 Task: Look for space in Öhringen, Germany from 5th June, 2023 to 16th June, 2023 for 2 adults in price range Rs.14000 to Rs.18000. Place can be entire place with 1  bedroom having 1 bed and 1 bathroom. Property type can be house, flat, guest house, hotel. Amenities needed are: wifi, washing machine. Booking option can be shelf check-in. Required host language is English.
Action: Mouse moved to (263, 150)
Screenshot: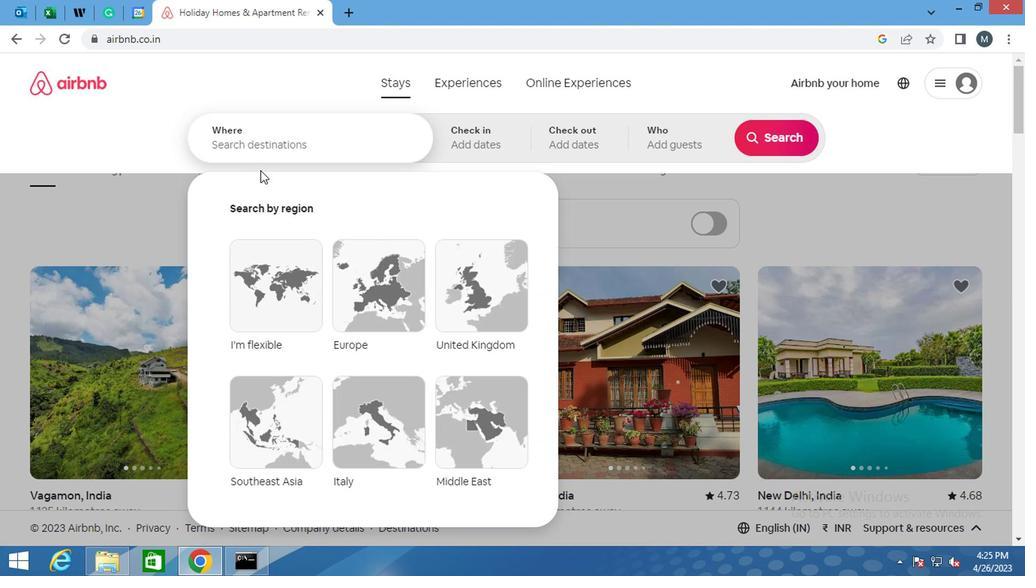 
Action: Mouse pressed left at (263, 150)
Screenshot: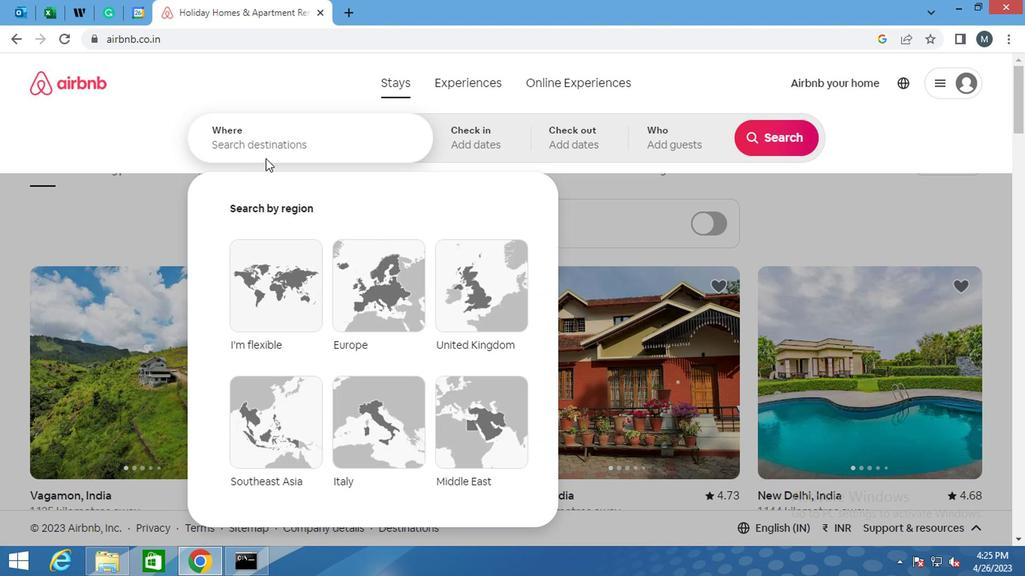 
Action: Mouse moved to (268, 137)
Screenshot: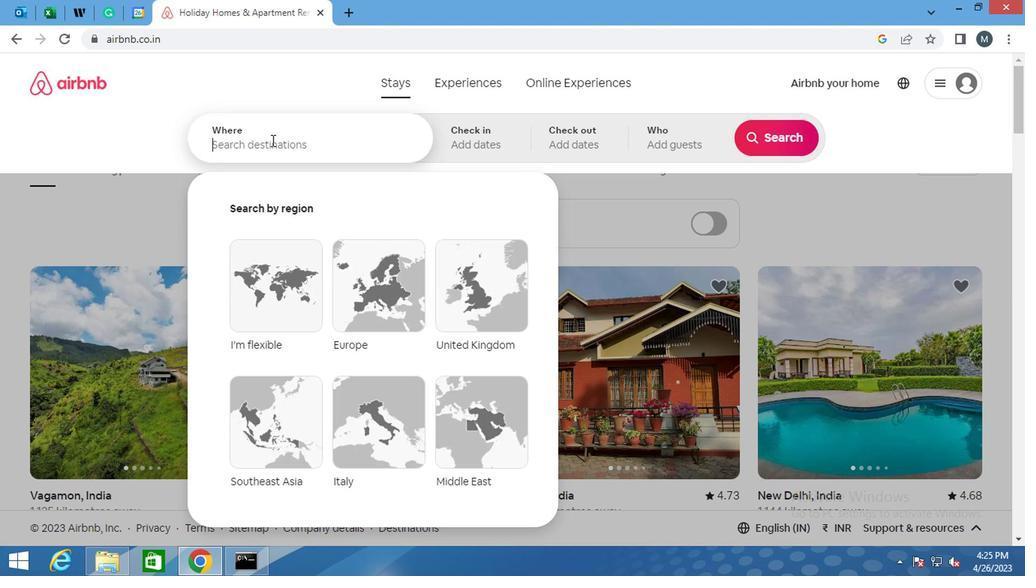 
Action: Key pressed <Key.shift>OHRINGEN,<Key.space><Key.shift><Key.shift><Key.shift><Key.shift><Key.shift><Key.shift><Key.shift><Key.shift>GERMQN
Screenshot: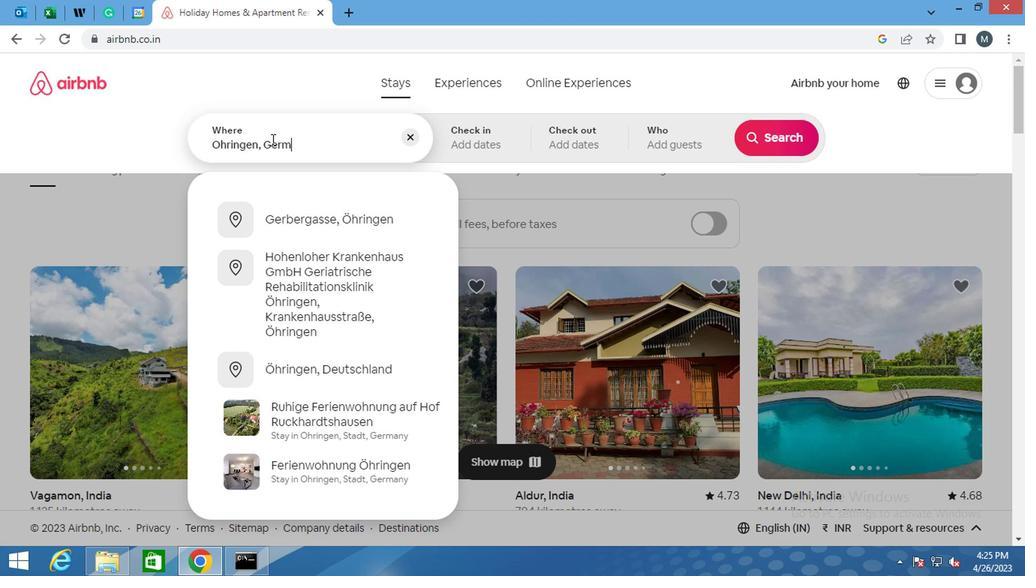 
Action: Mouse moved to (330, 233)
Screenshot: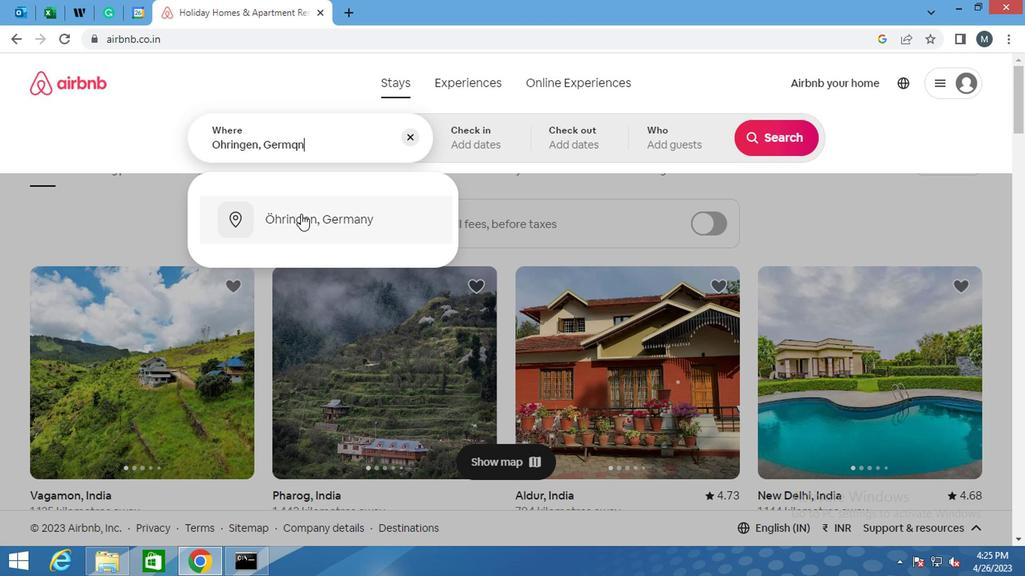 
Action: Mouse pressed left at (330, 233)
Screenshot: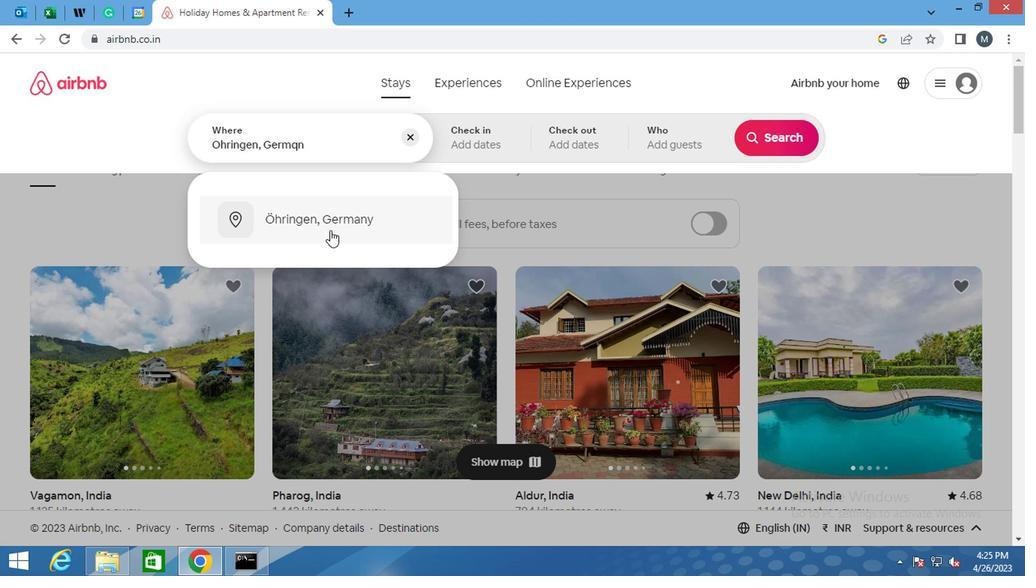 
Action: Mouse moved to (764, 255)
Screenshot: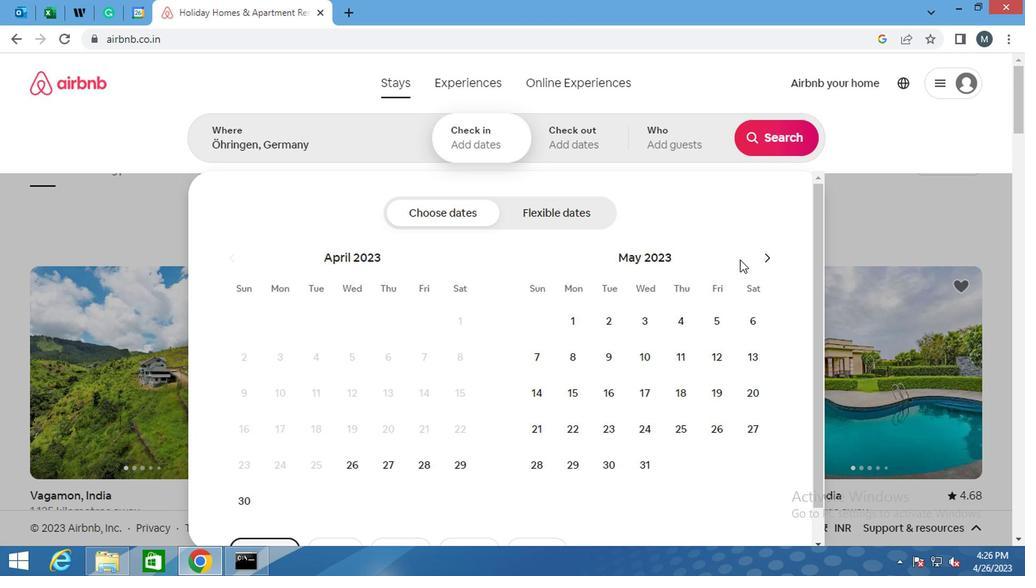 
Action: Mouse pressed left at (764, 255)
Screenshot: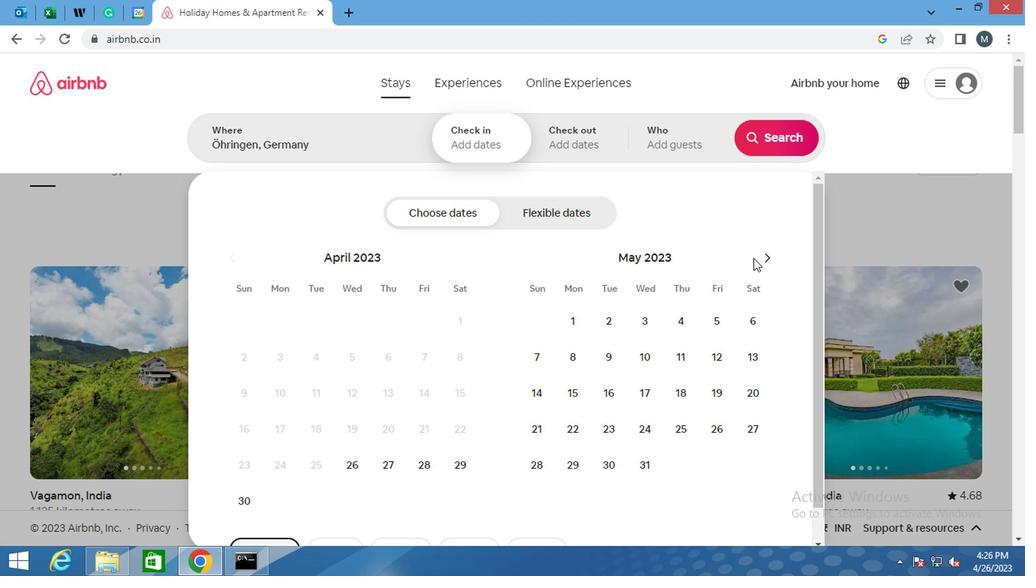 
Action: Mouse pressed left at (764, 255)
Screenshot: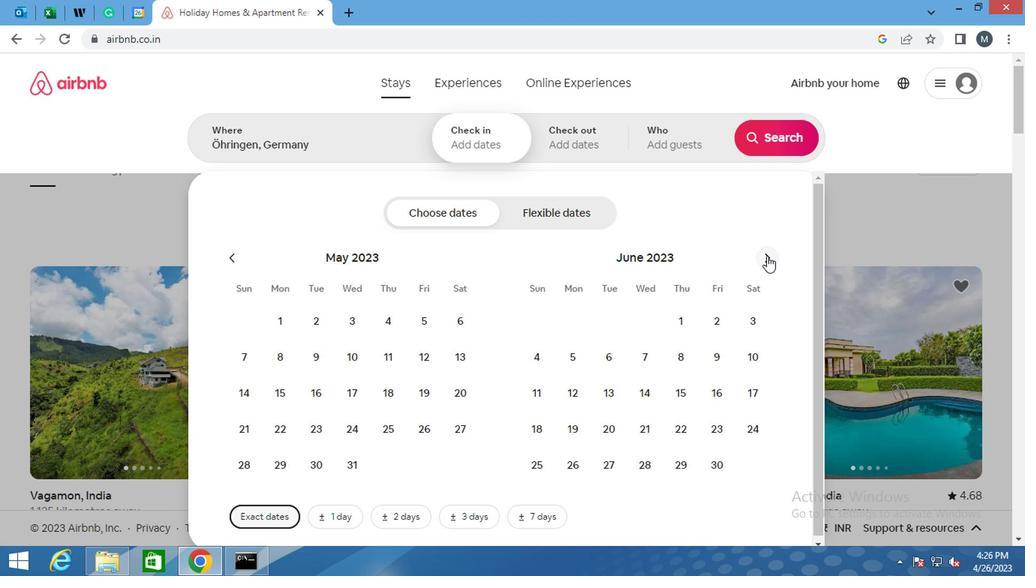 
Action: Mouse moved to (270, 353)
Screenshot: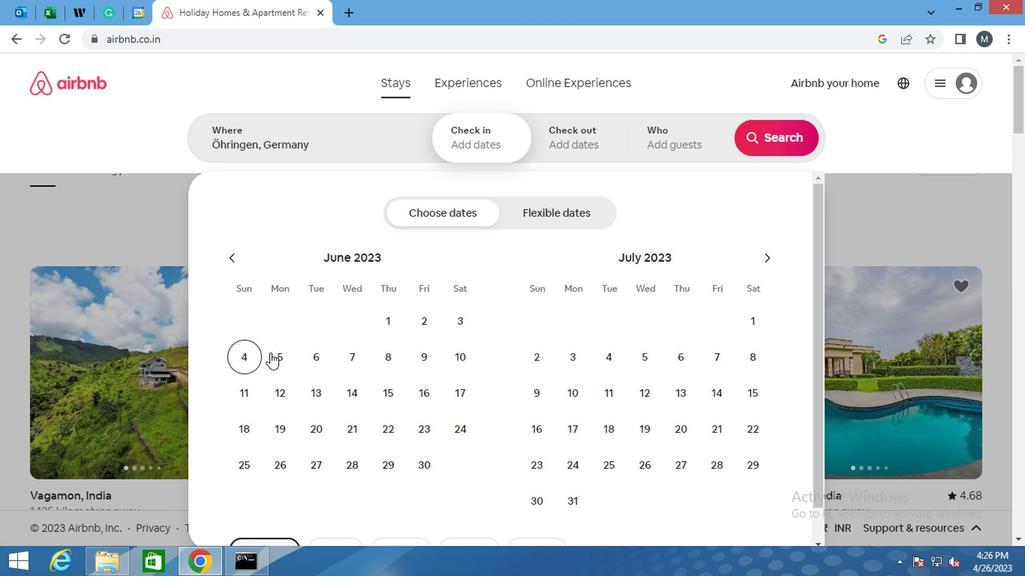 
Action: Mouse pressed left at (270, 353)
Screenshot: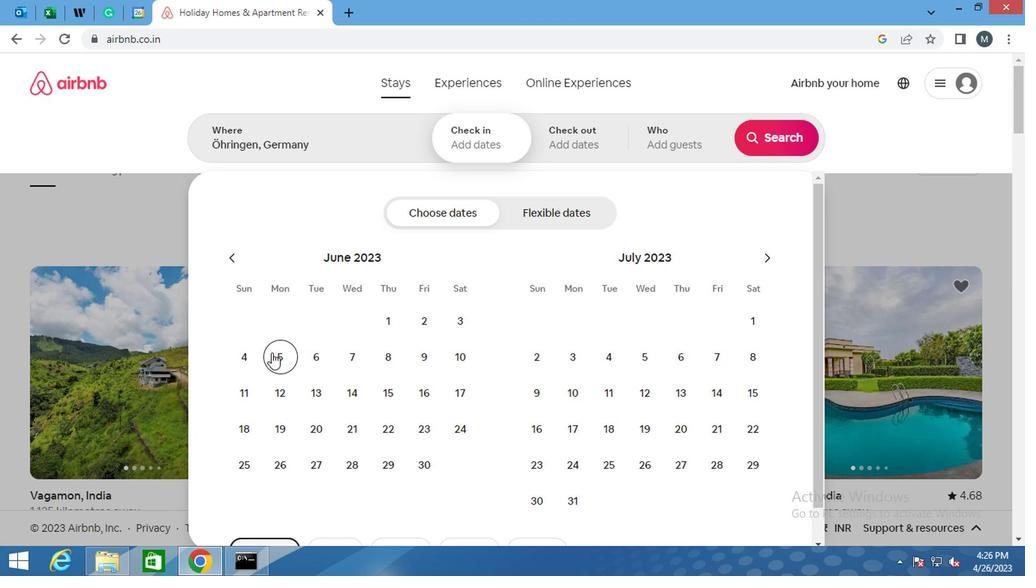 
Action: Mouse moved to (409, 393)
Screenshot: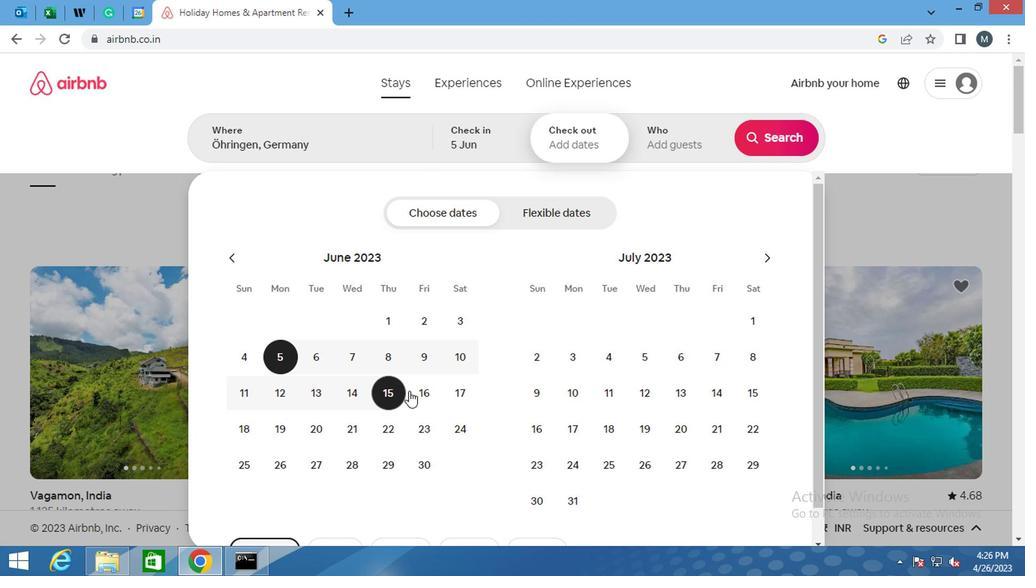 
Action: Mouse pressed left at (409, 393)
Screenshot: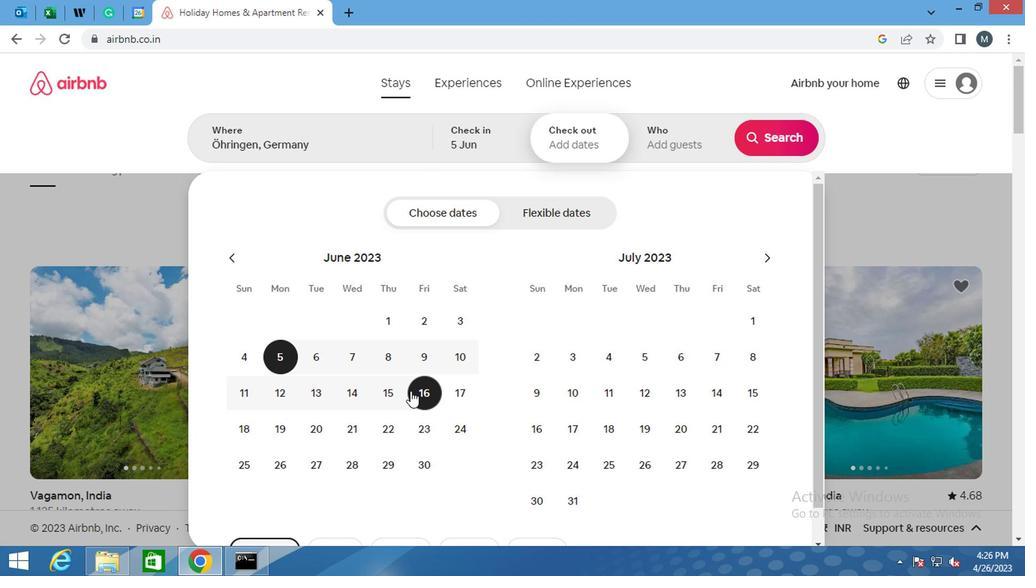 
Action: Mouse moved to (670, 141)
Screenshot: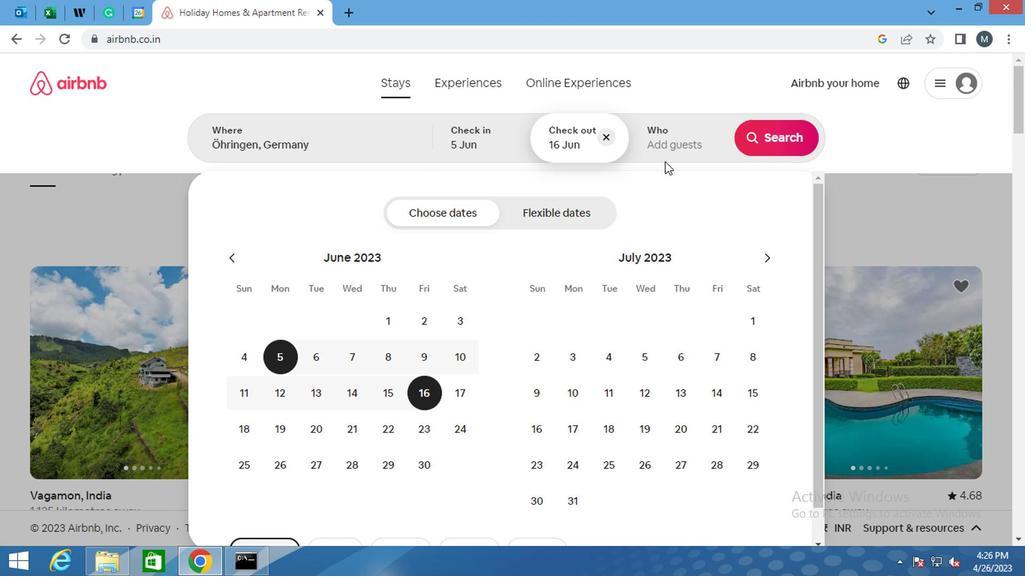 
Action: Mouse pressed left at (670, 141)
Screenshot: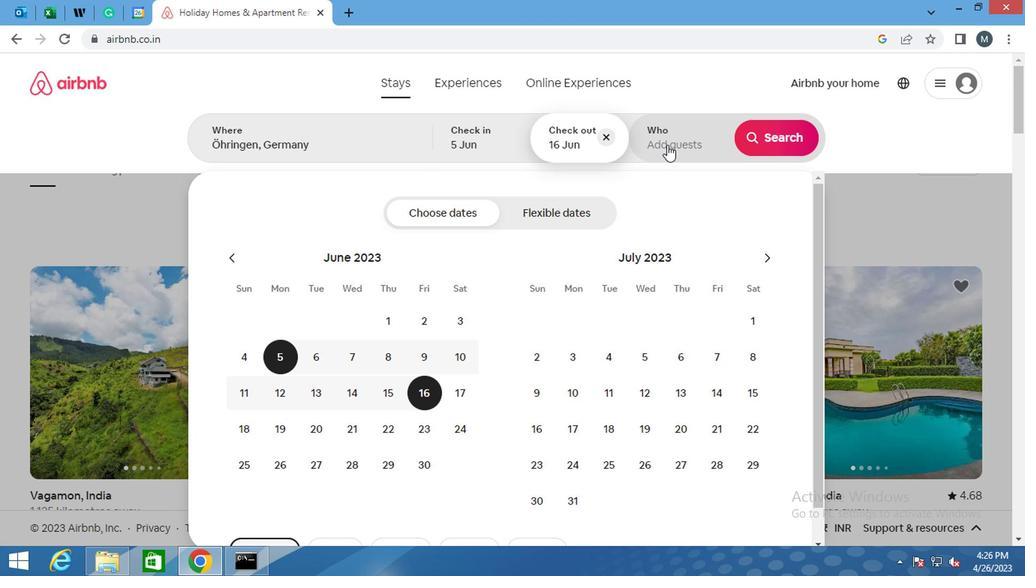 
Action: Mouse moved to (781, 216)
Screenshot: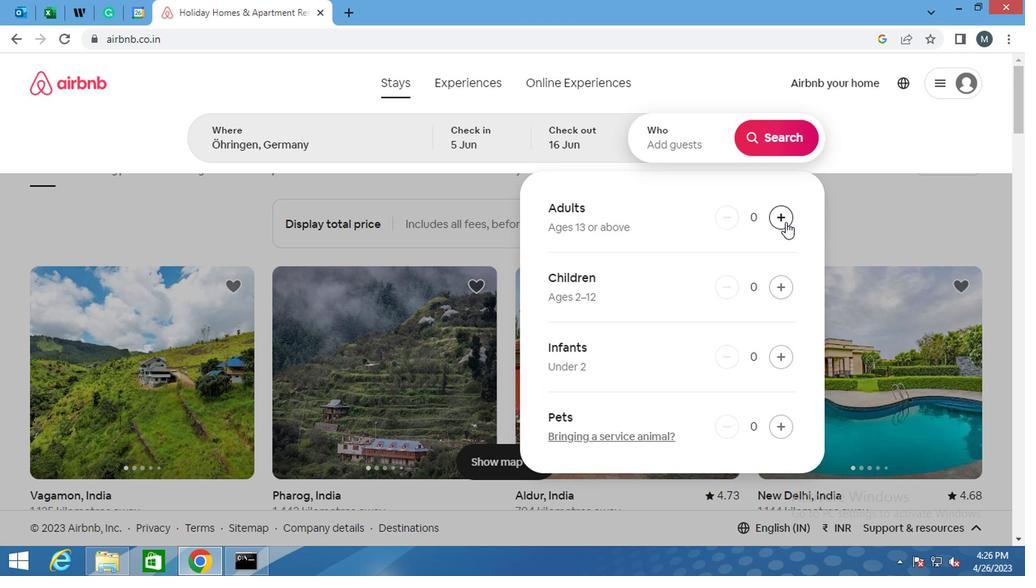 
Action: Mouse pressed left at (781, 216)
Screenshot: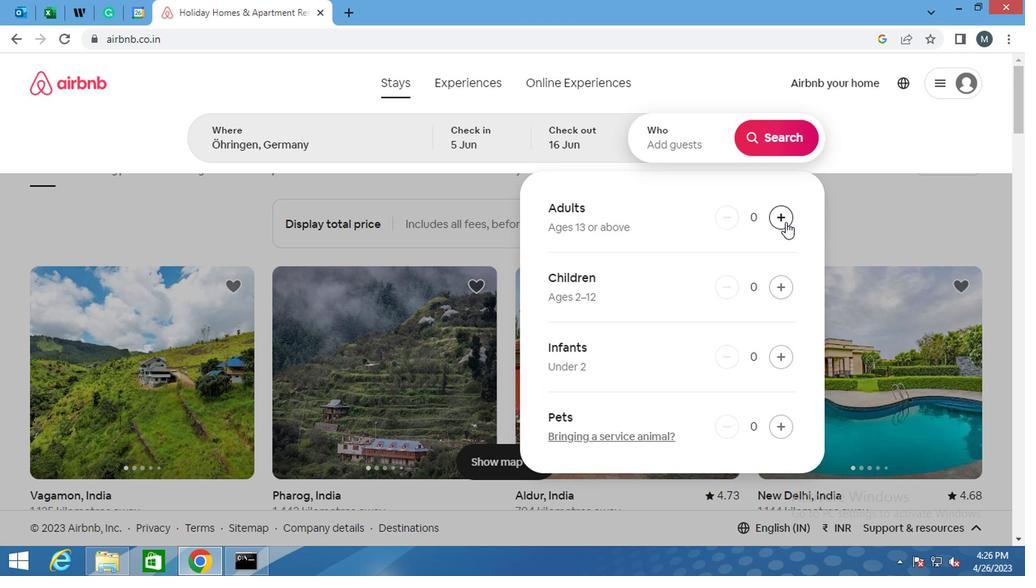 
Action: Mouse pressed left at (781, 216)
Screenshot: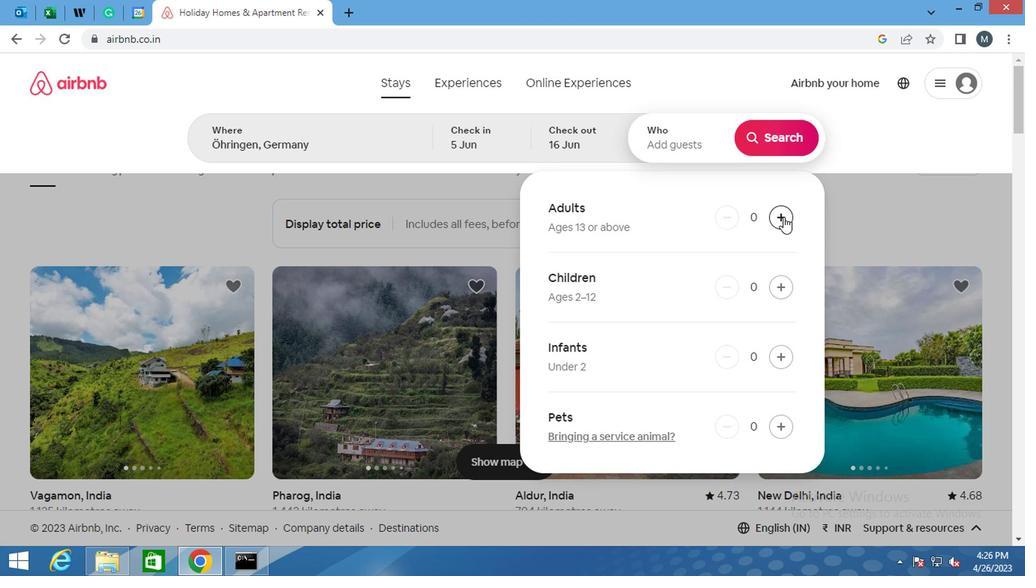 
Action: Mouse moved to (764, 146)
Screenshot: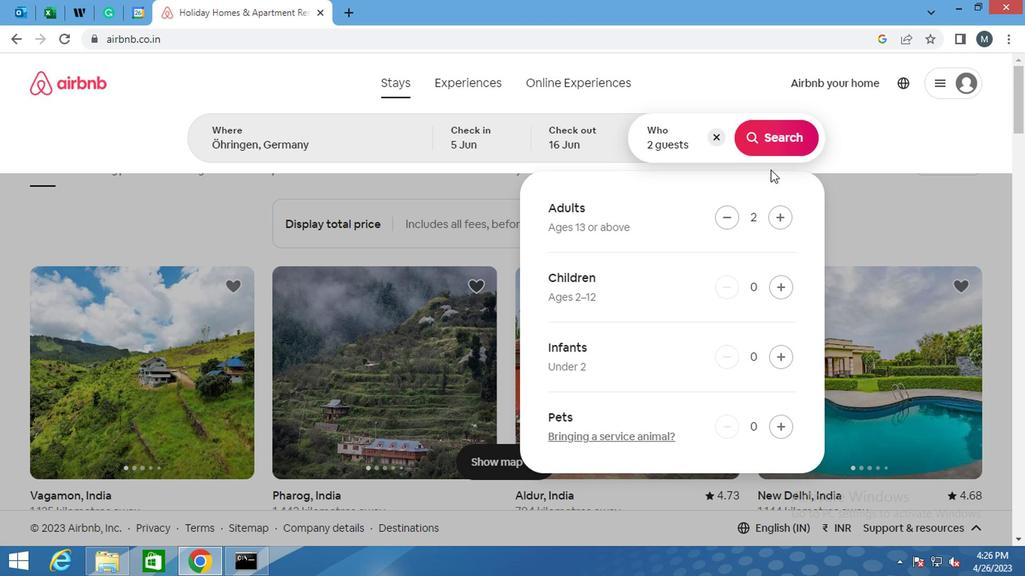 
Action: Mouse pressed left at (764, 146)
Screenshot: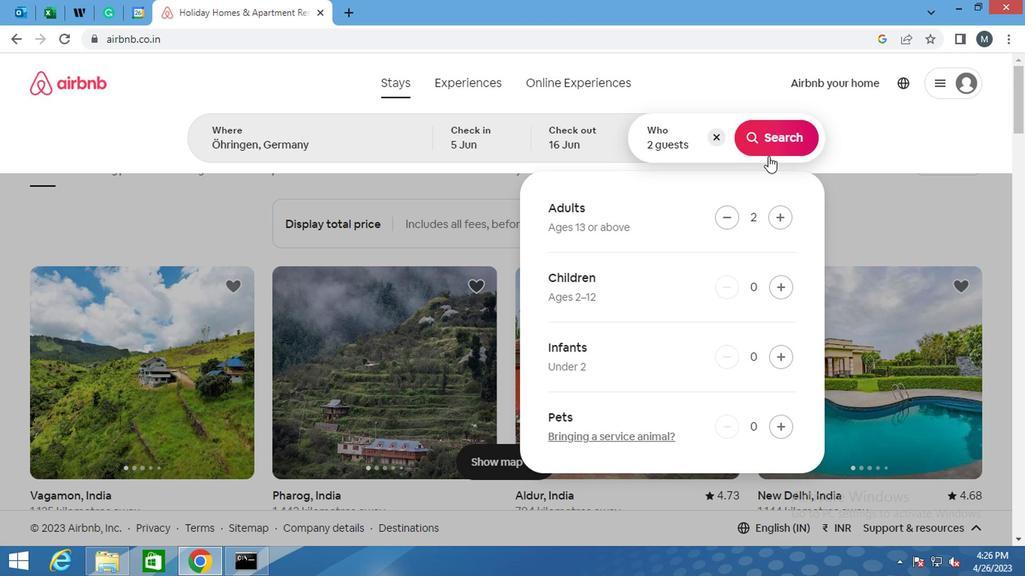 
Action: Mouse moved to (951, 145)
Screenshot: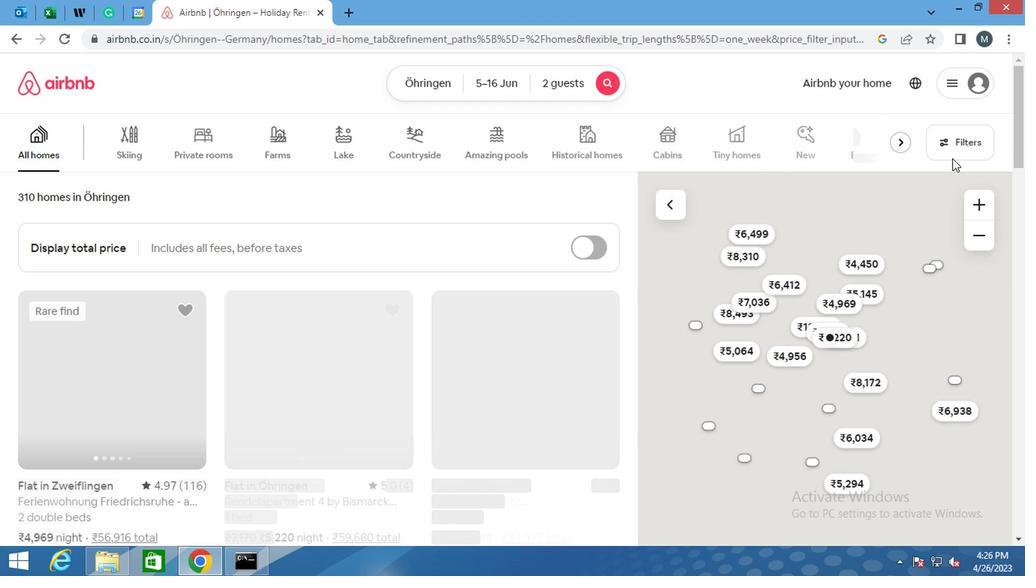 
Action: Mouse pressed left at (951, 145)
Screenshot: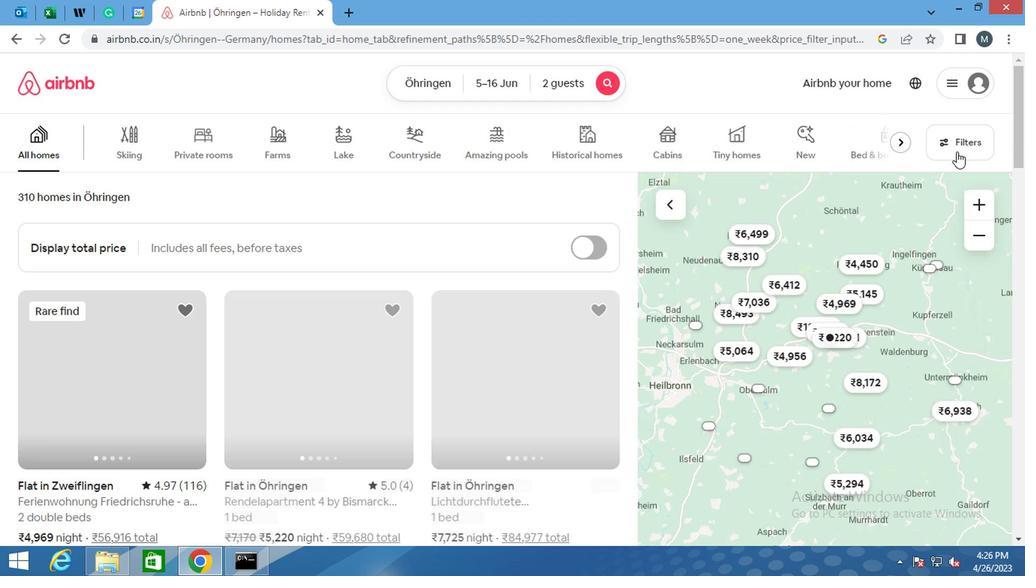 
Action: Mouse moved to (316, 333)
Screenshot: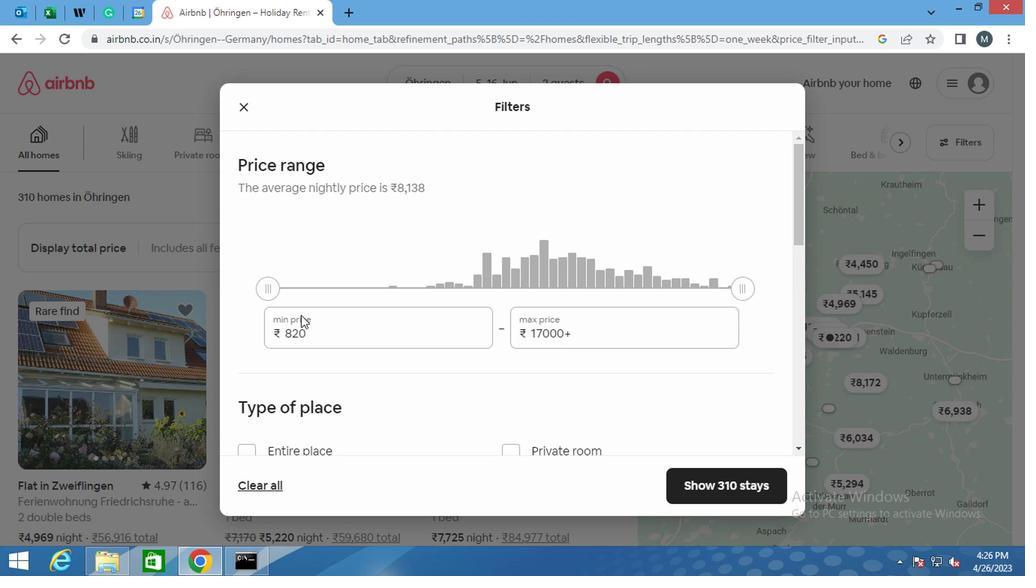 
Action: Mouse pressed left at (316, 333)
Screenshot: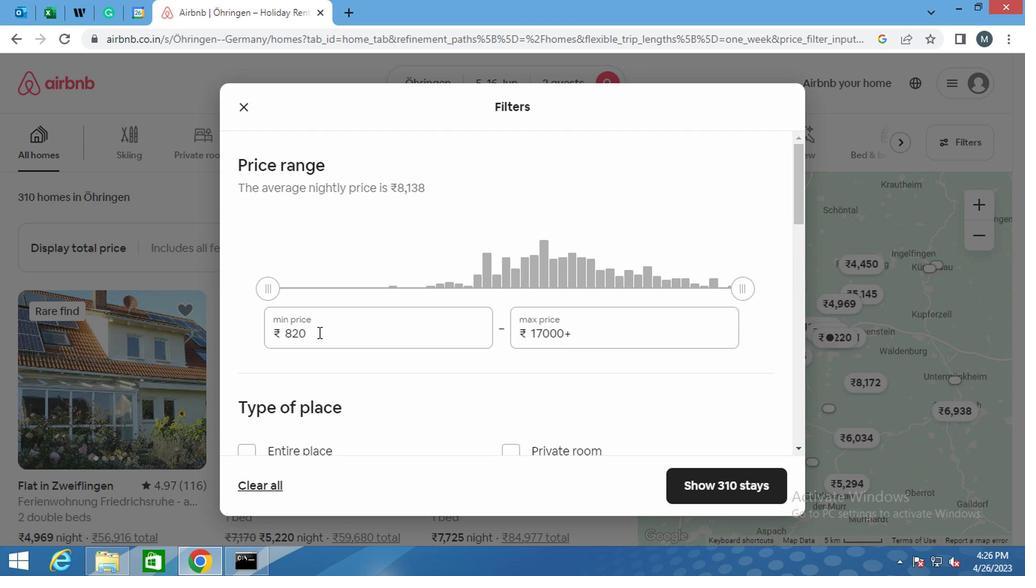 
Action: Mouse moved to (316, 334)
Screenshot: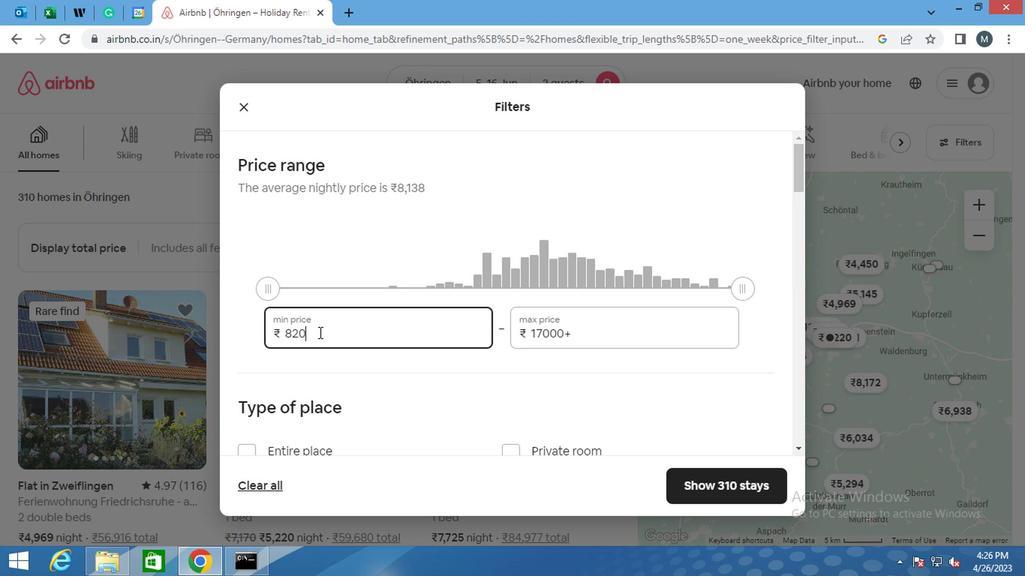 
Action: Key pressed <Key.backspace><Key.backspace><Key.backspace>
Screenshot: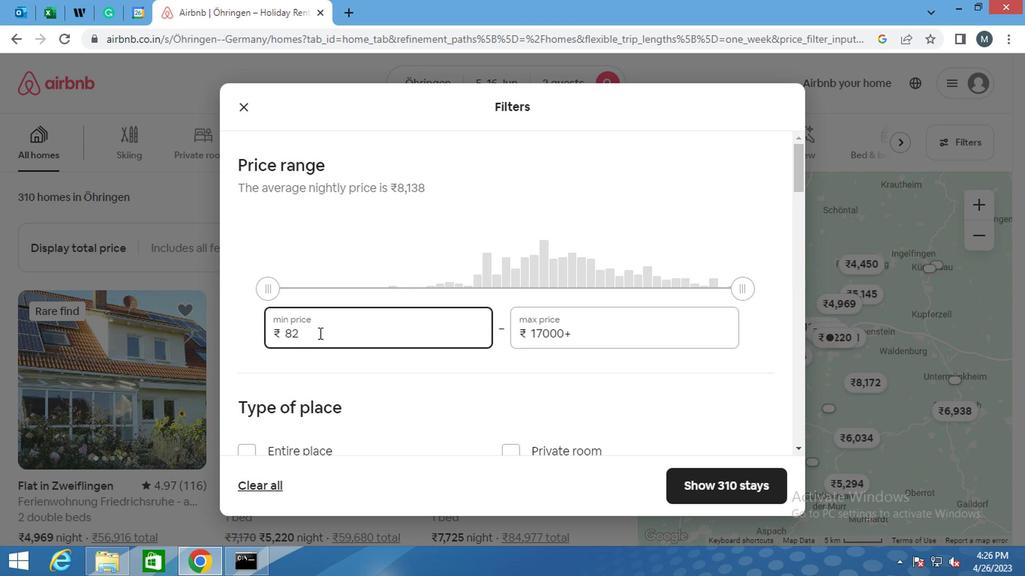 
Action: Mouse moved to (316, 334)
Screenshot: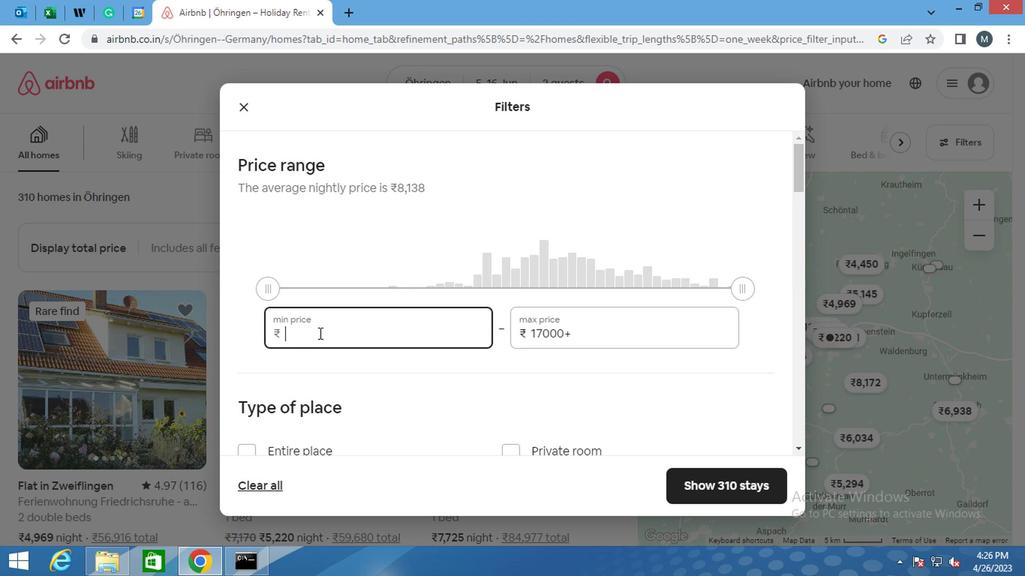 
Action: Key pressed 14000
Screenshot: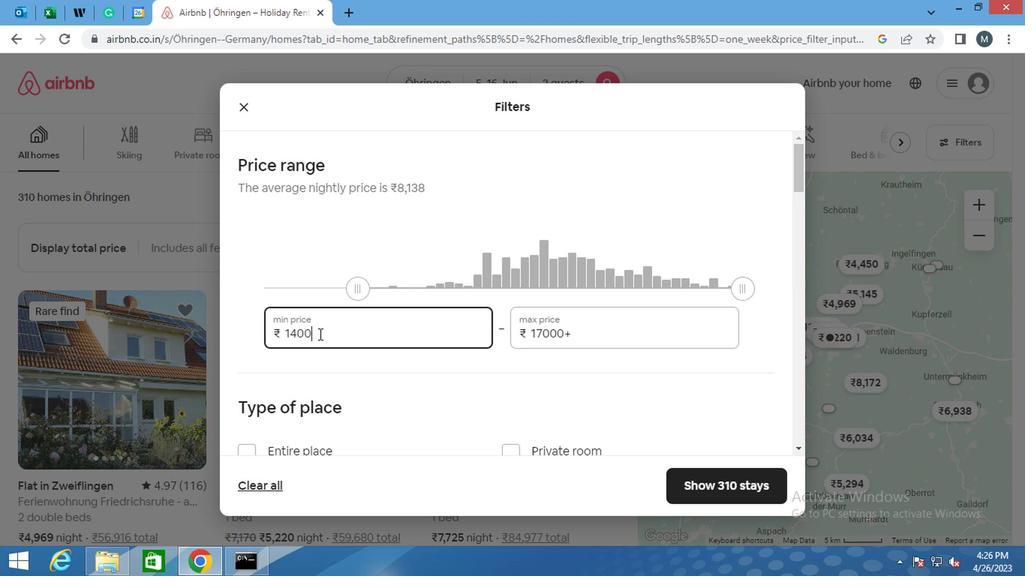 
Action: Mouse moved to (572, 329)
Screenshot: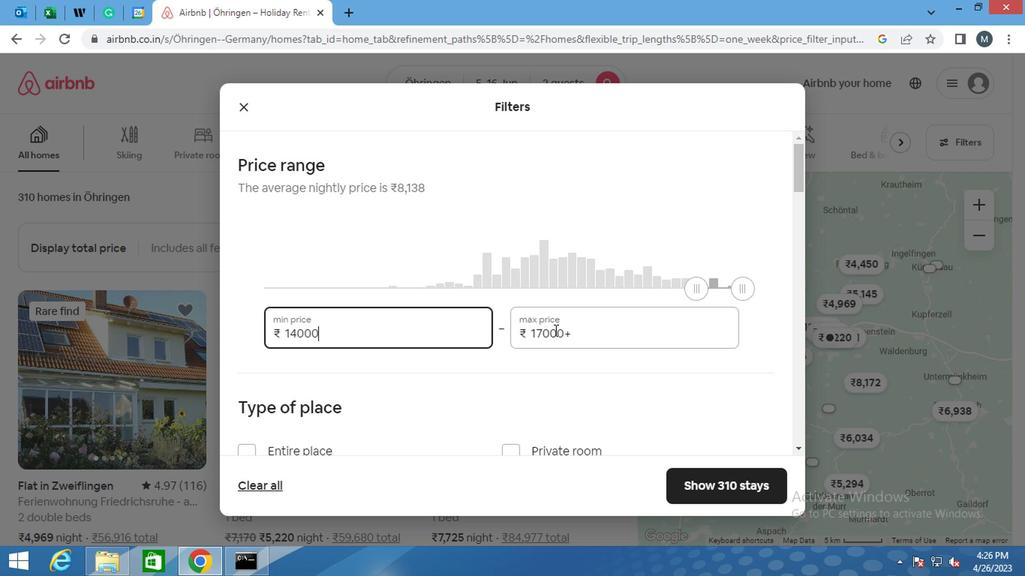 
Action: Mouse pressed left at (572, 329)
Screenshot: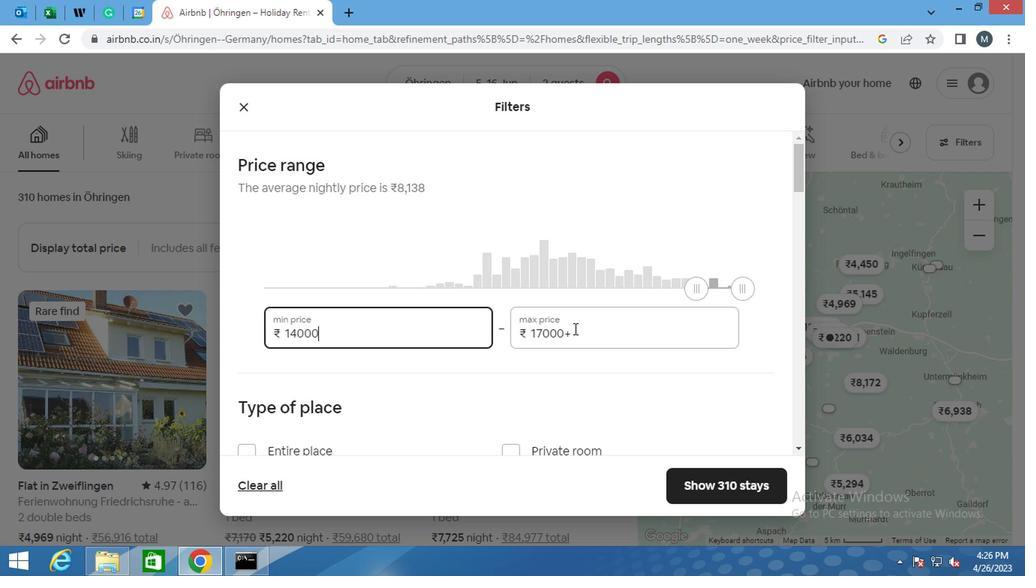 
Action: Mouse moved to (580, 334)
Screenshot: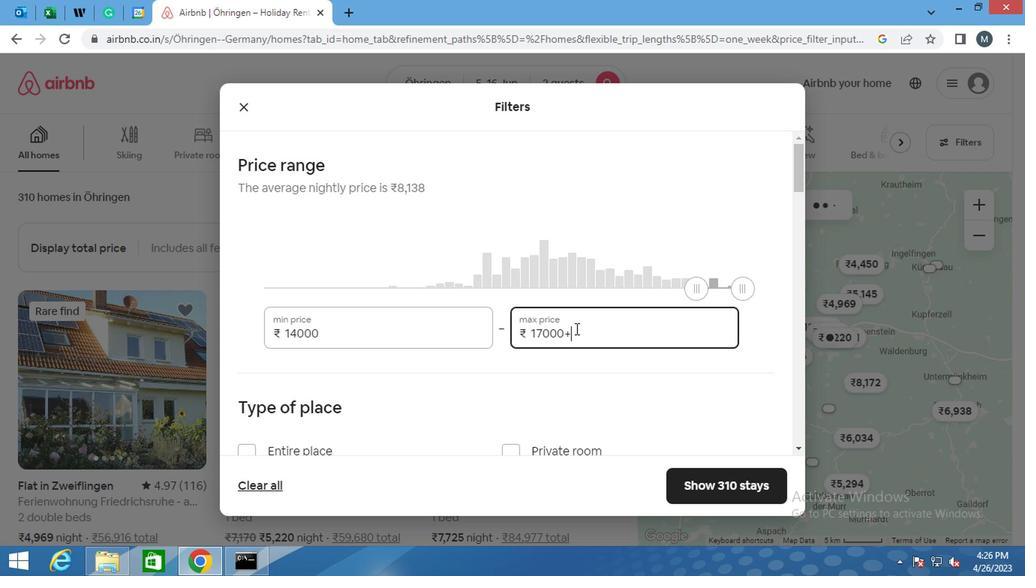 
Action: Key pressed <Key.backspace><Key.backspace><Key.backspace><Key.backspace><Key.backspace><Key.backspace><Key.backspace>
Screenshot: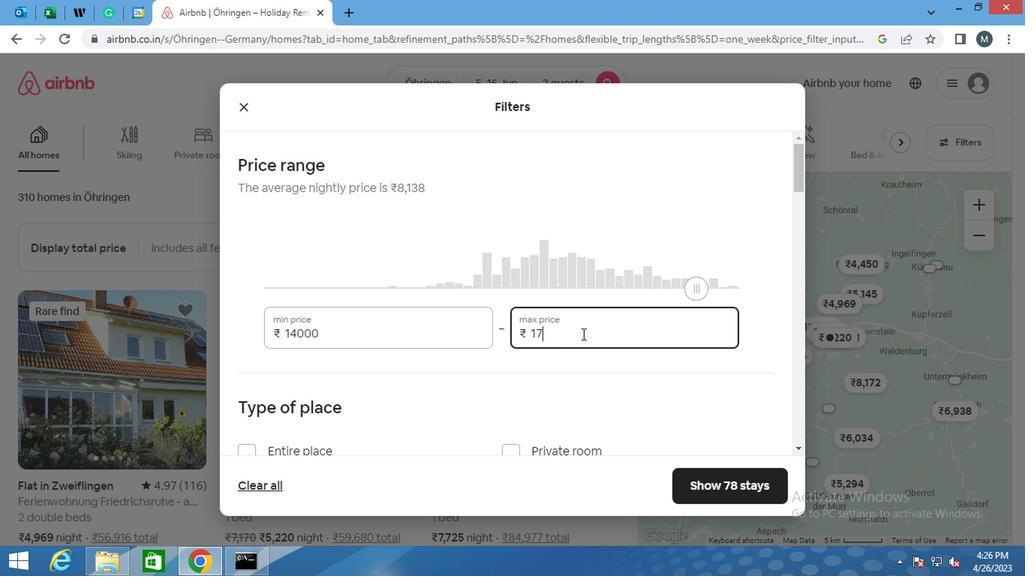 
Action: Mouse moved to (579, 334)
Screenshot: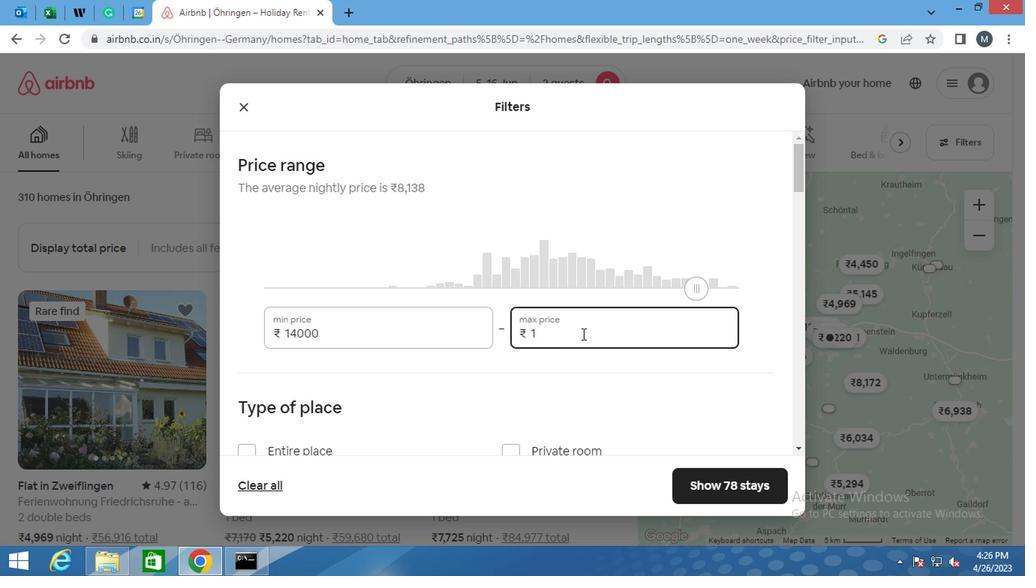 
Action: Key pressed 8000
Screenshot: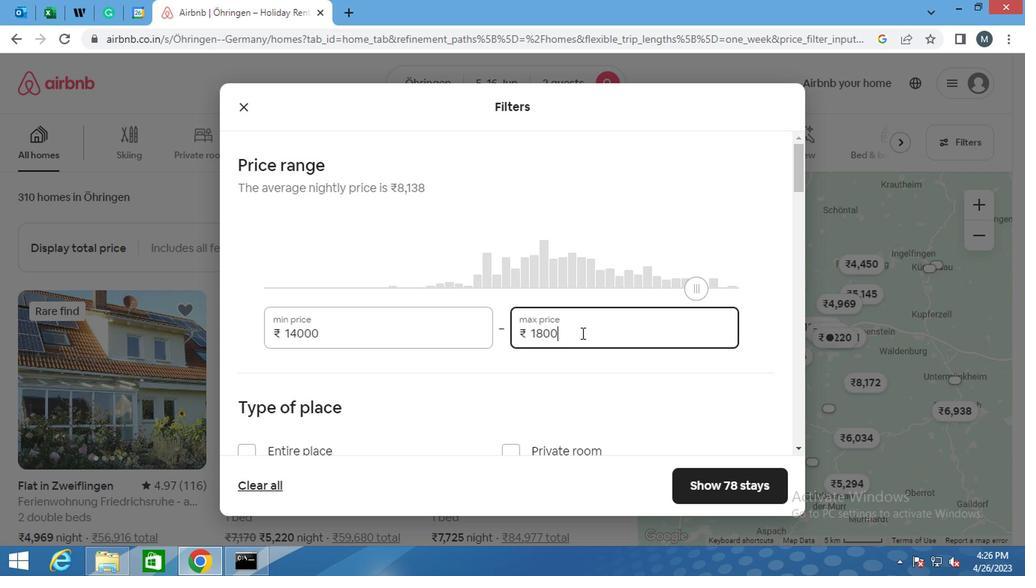 
Action: Mouse moved to (504, 300)
Screenshot: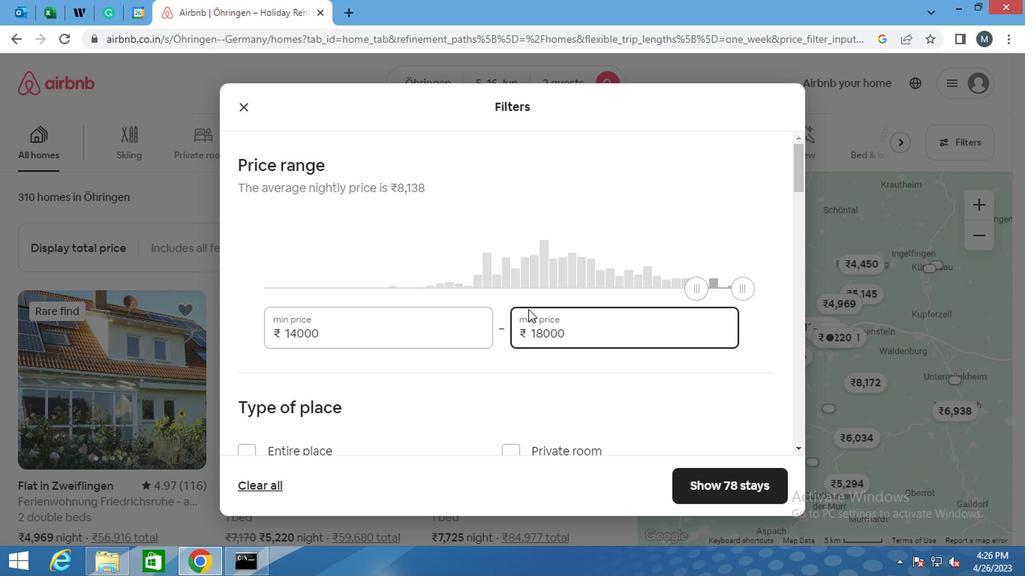 
Action: Mouse scrolled (504, 300) with delta (0, 0)
Screenshot: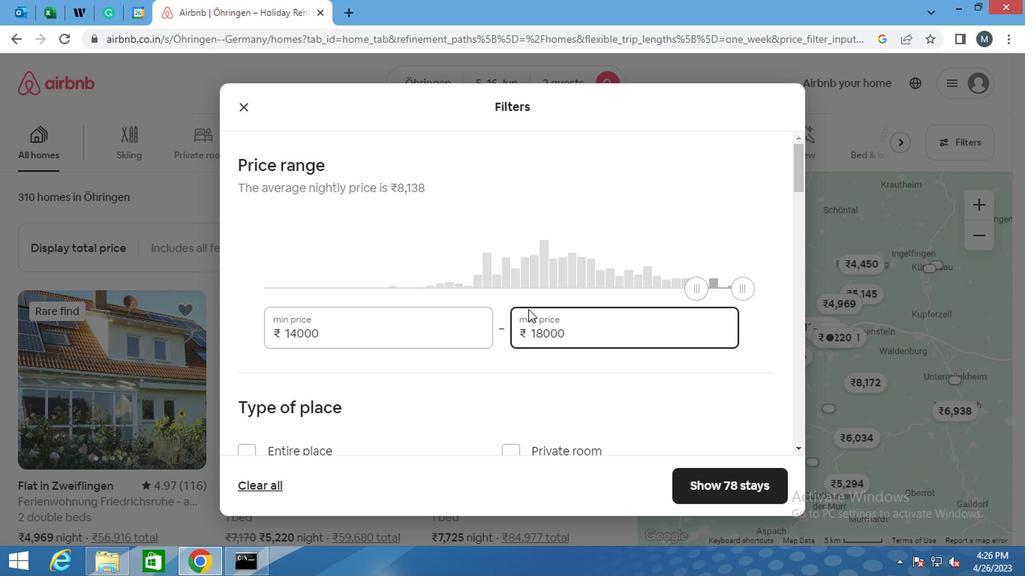 
Action: Mouse scrolled (504, 300) with delta (0, 0)
Screenshot: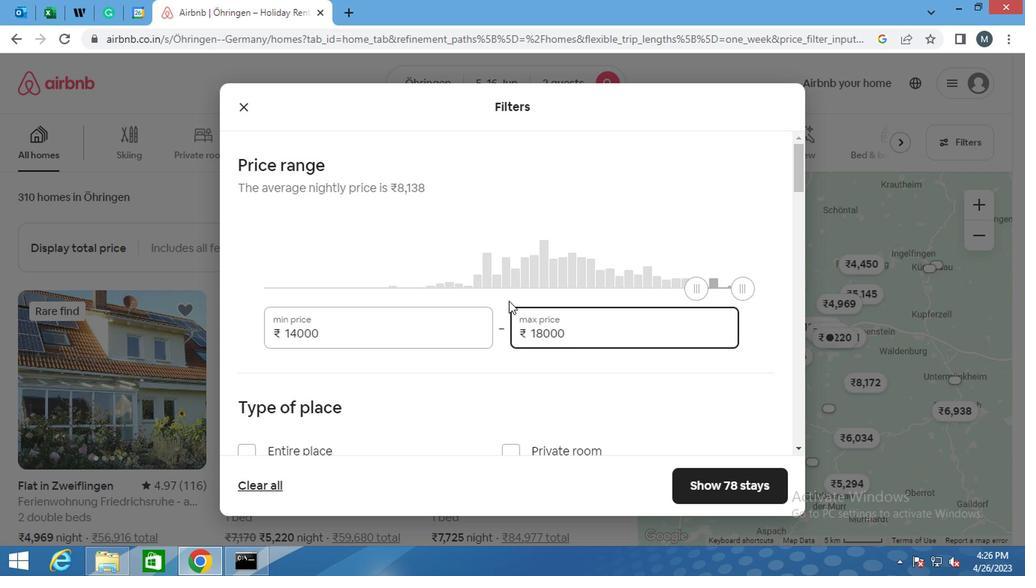 
Action: Mouse moved to (239, 304)
Screenshot: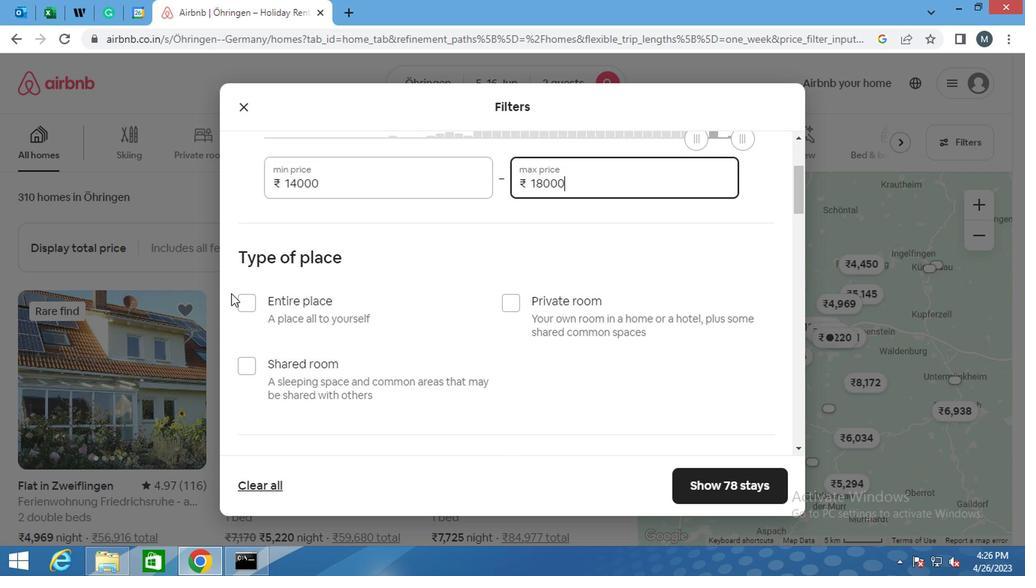 
Action: Mouse pressed left at (239, 304)
Screenshot: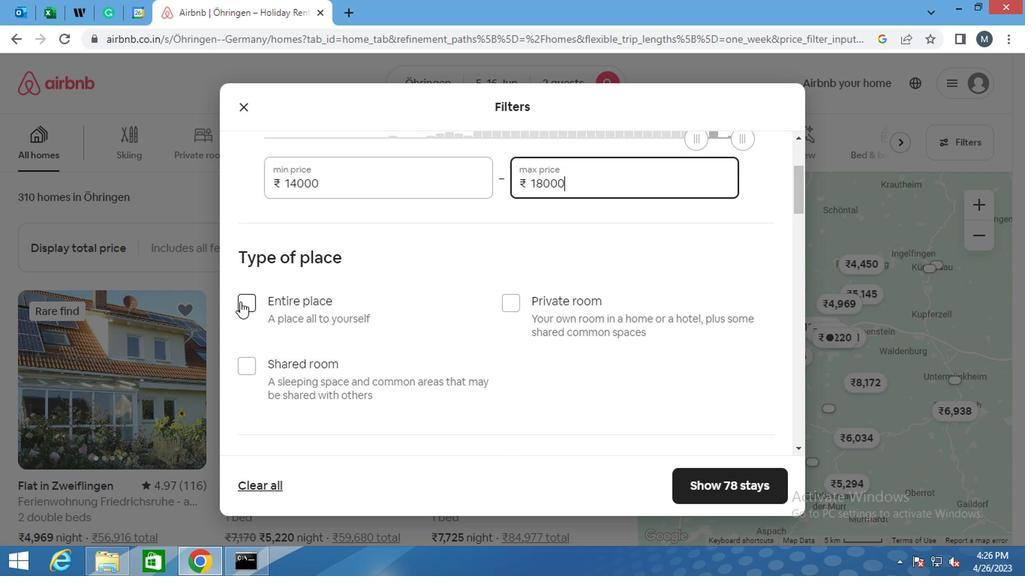 
Action: Mouse moved to (352, 274)
Screenshot: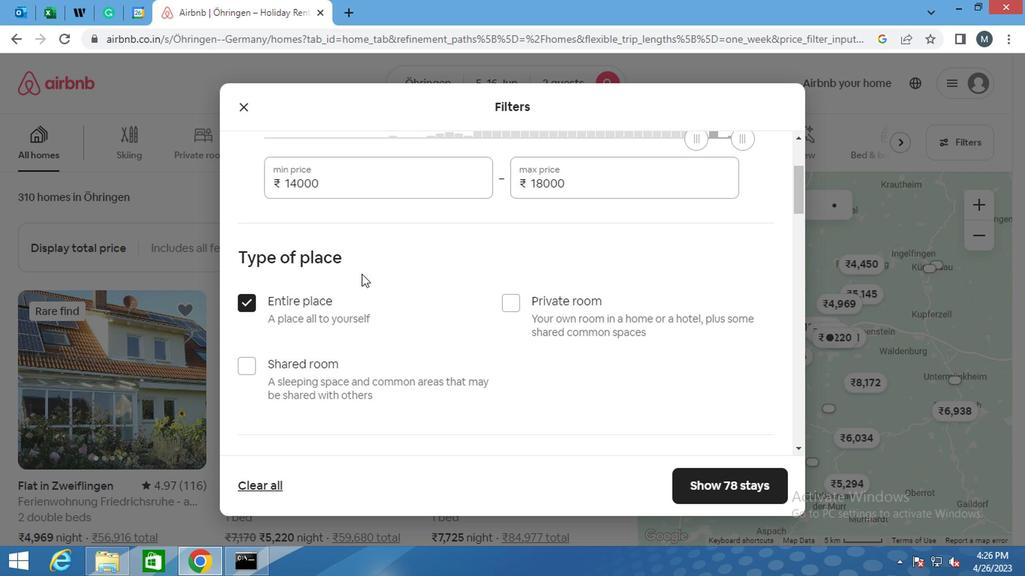 
Action: Mouse scrolled (352, 273) with delta (0, 0)
Screenshot: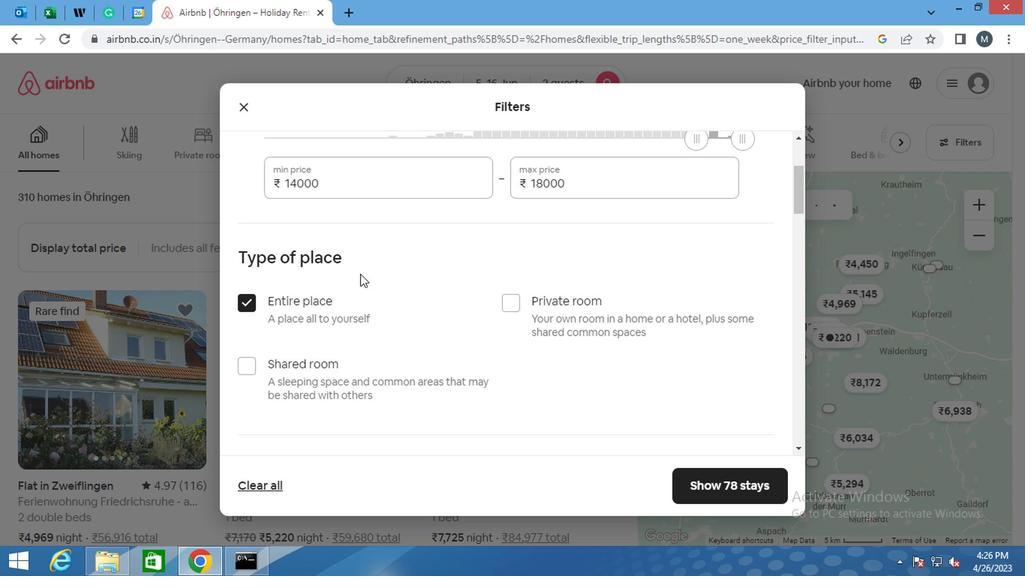 
Action: Mouse scrolled (352, 273) with delta (0, 0)
Screenshot: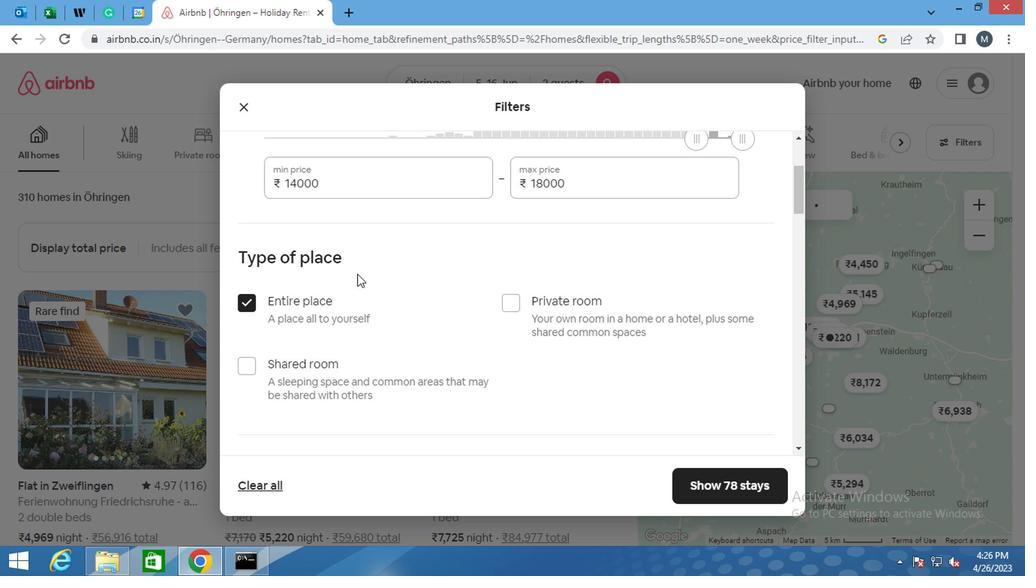 
Action: Mouse moved to (329, 269)
Screenshot: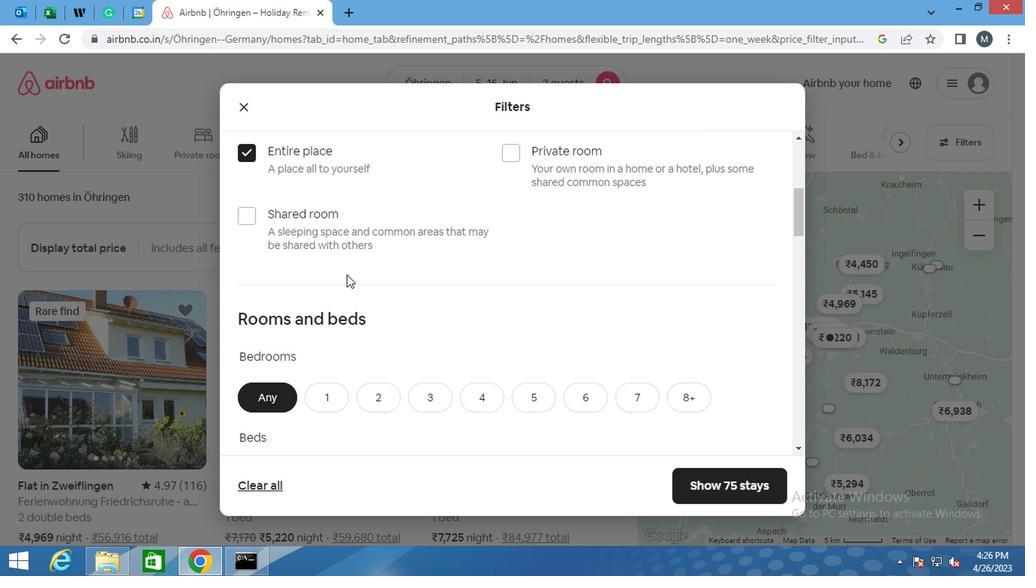 
Action: Mouse scrolled (329, 268) with delta (0, -1)
Screenshot: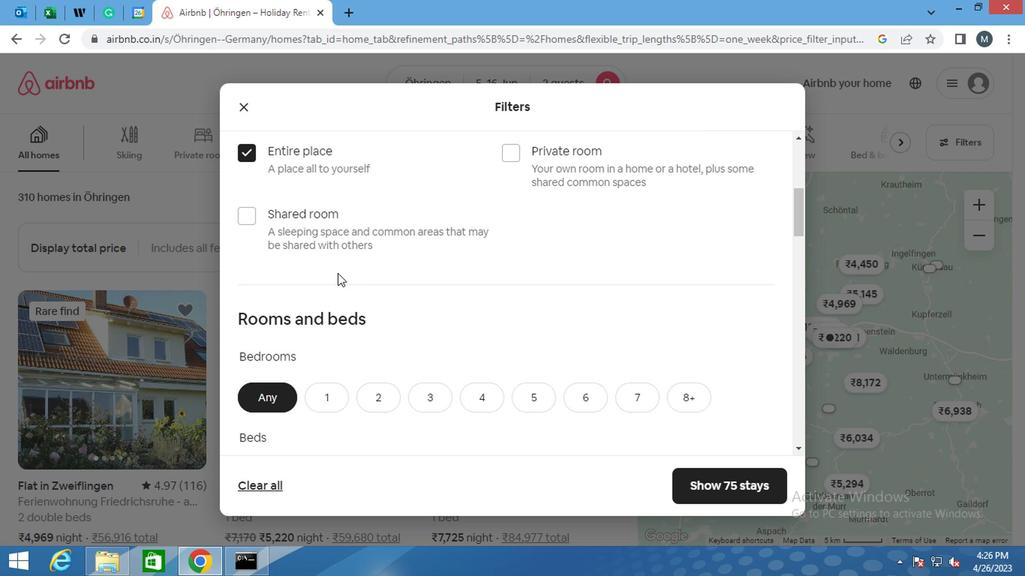 
Action: Mouse scrolled (329, 268) with delta (0, -1)
Screenshot: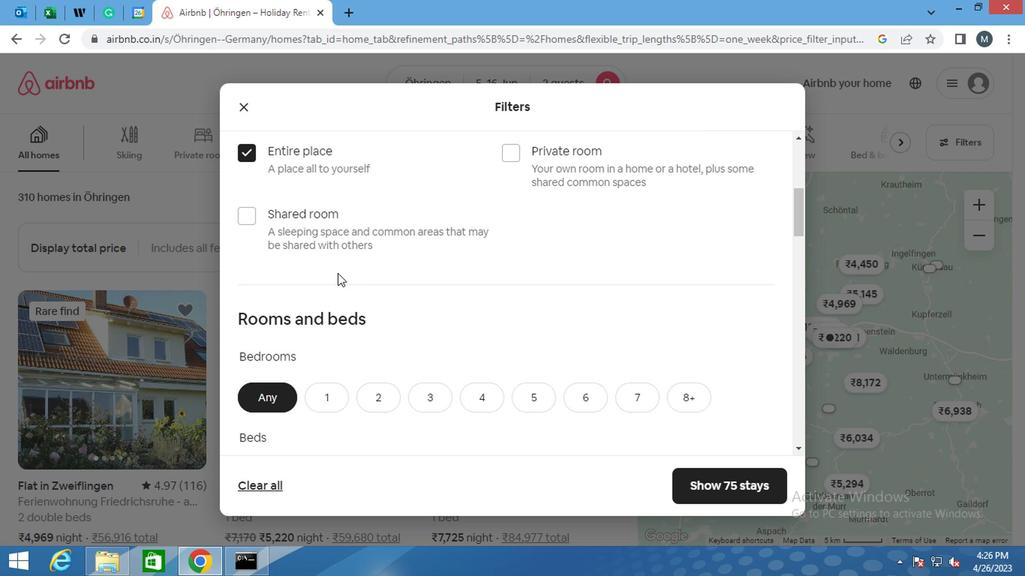 
Action: Mouse moved to (332, 255)
Screenshot: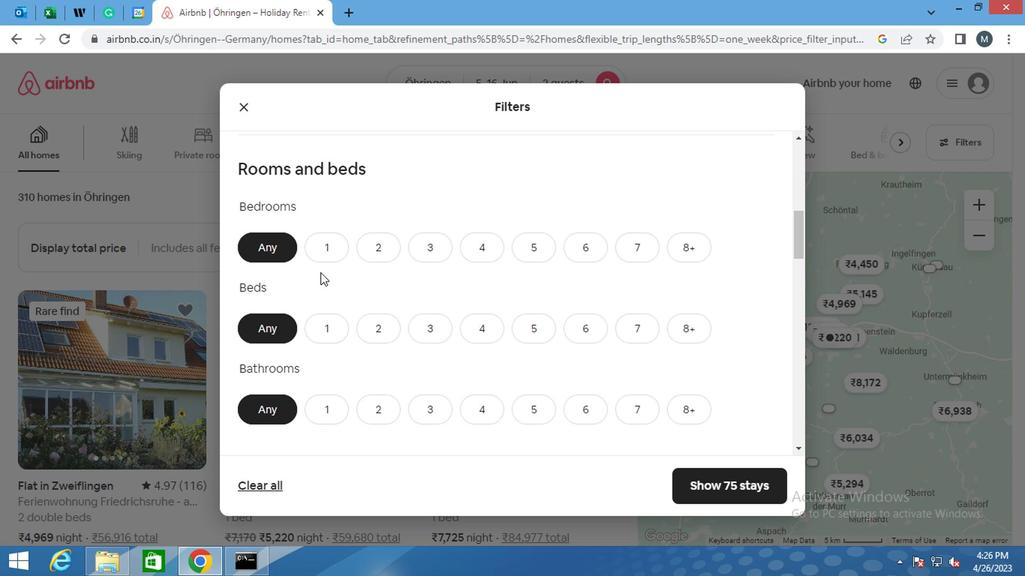 
Action: Mouse pressed left at (332, 255)
Screenshot: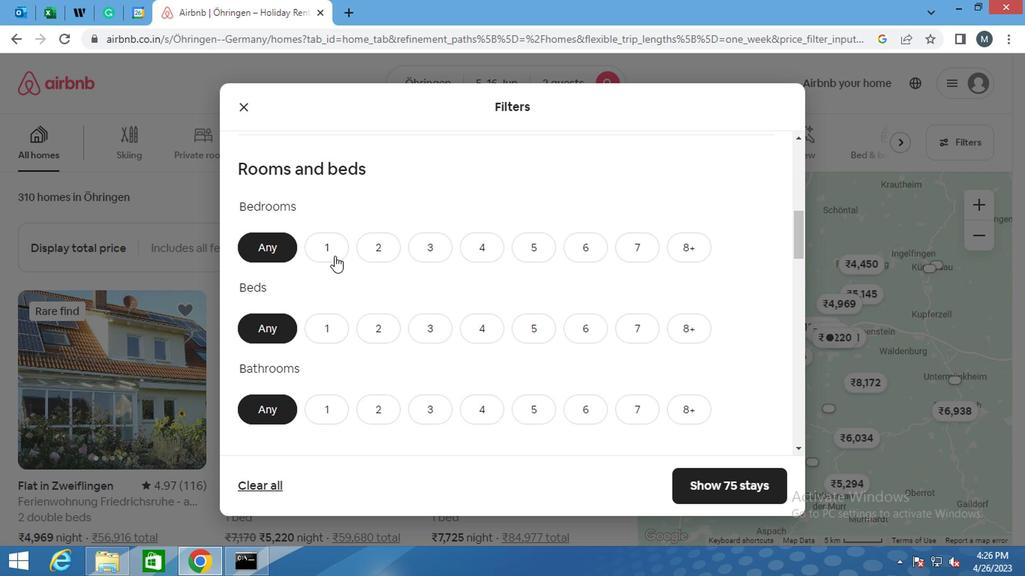 
Action: Mouse moved to (331, 334)
Screenshot: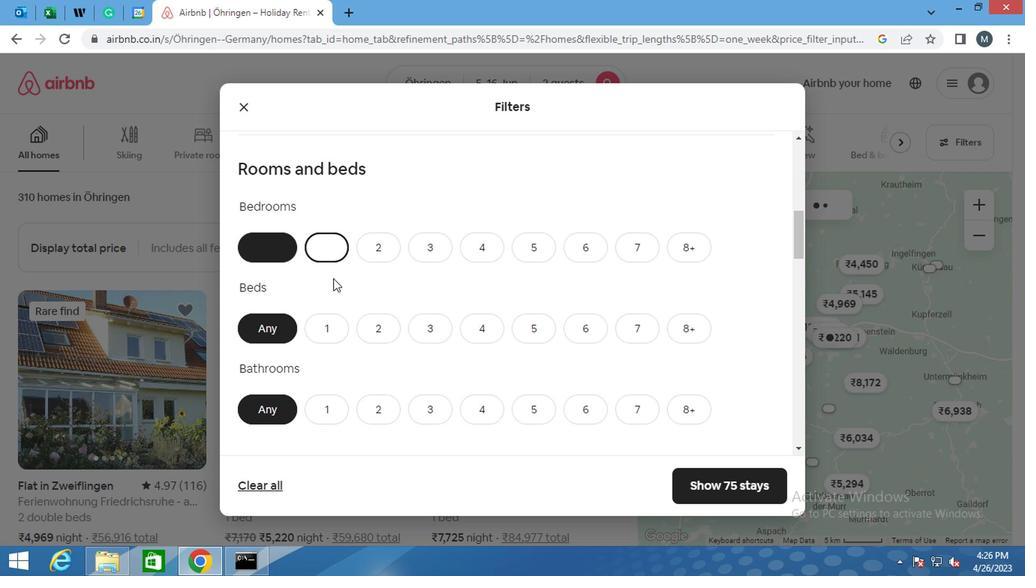 
Action: Mouse pressed left at (331, 334)
Screenshot: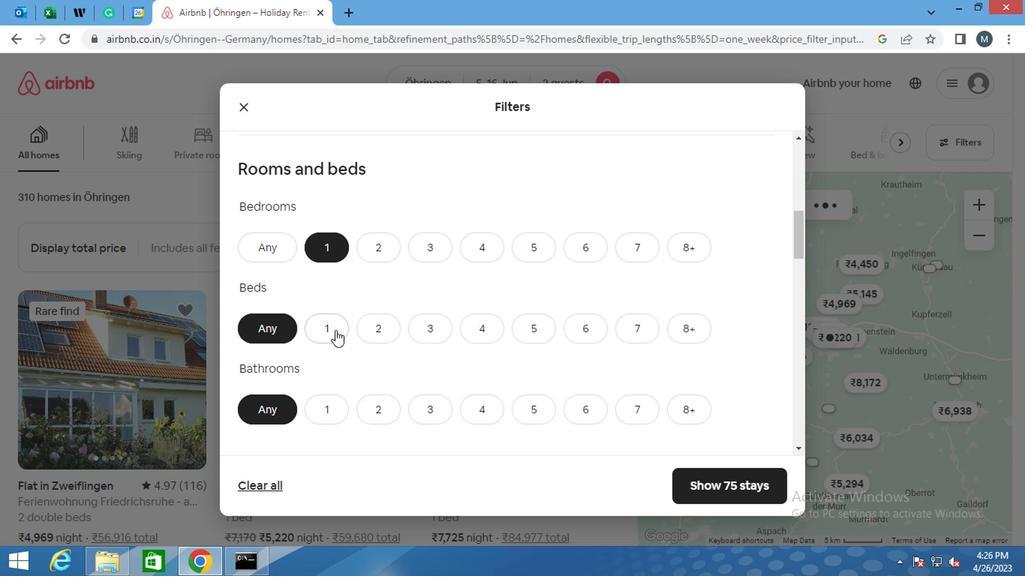 
Action: Mouse moved to (325, 410)
Screenshot: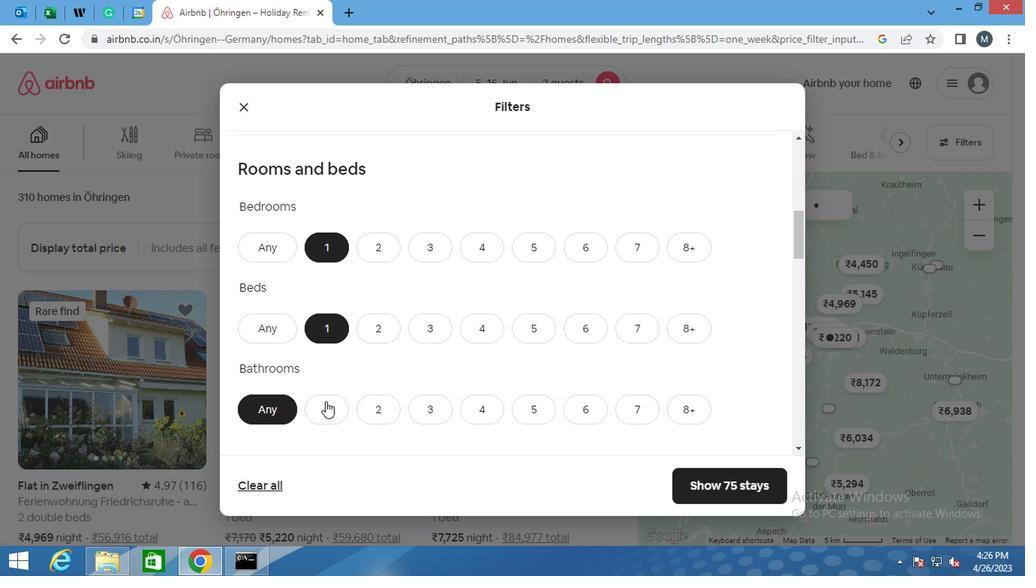 
Action: Mouse pressed left at (325, 410)
Screenshot: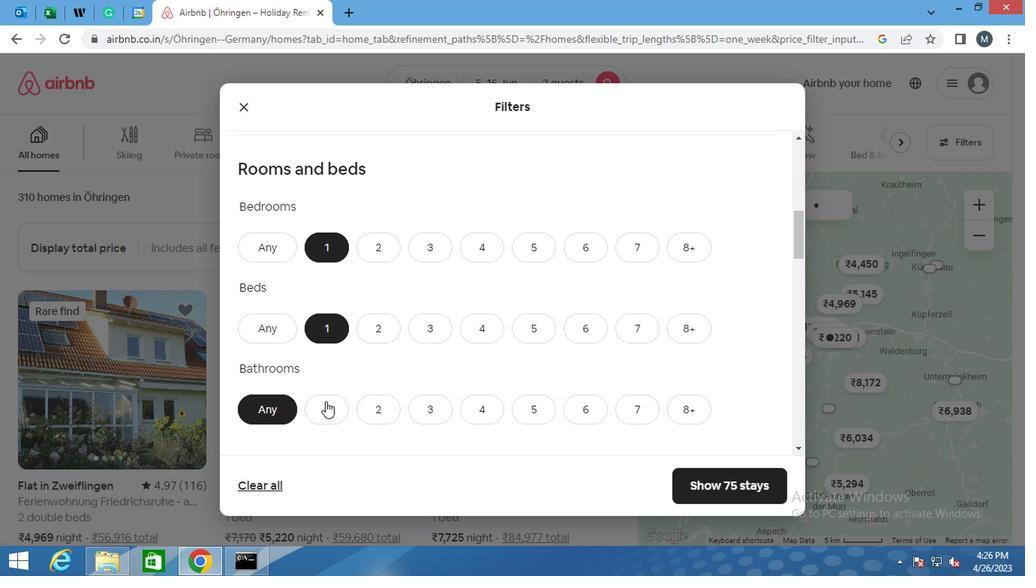 
Action: Mouse moved to (338, 288)
Screenshot: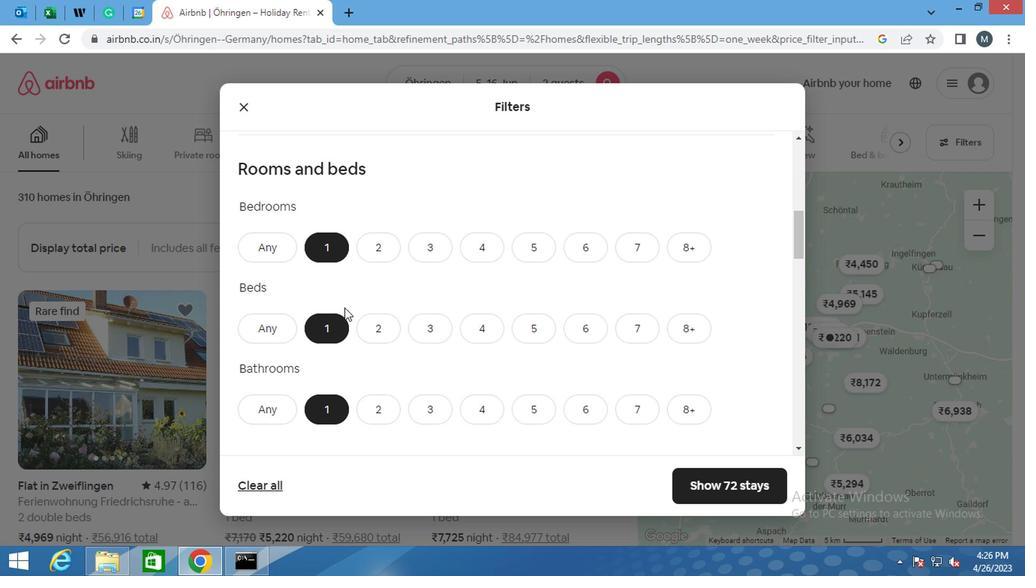 
Action: Mouse scrolled (338, 287) with delta (0, 0)
Screenshot: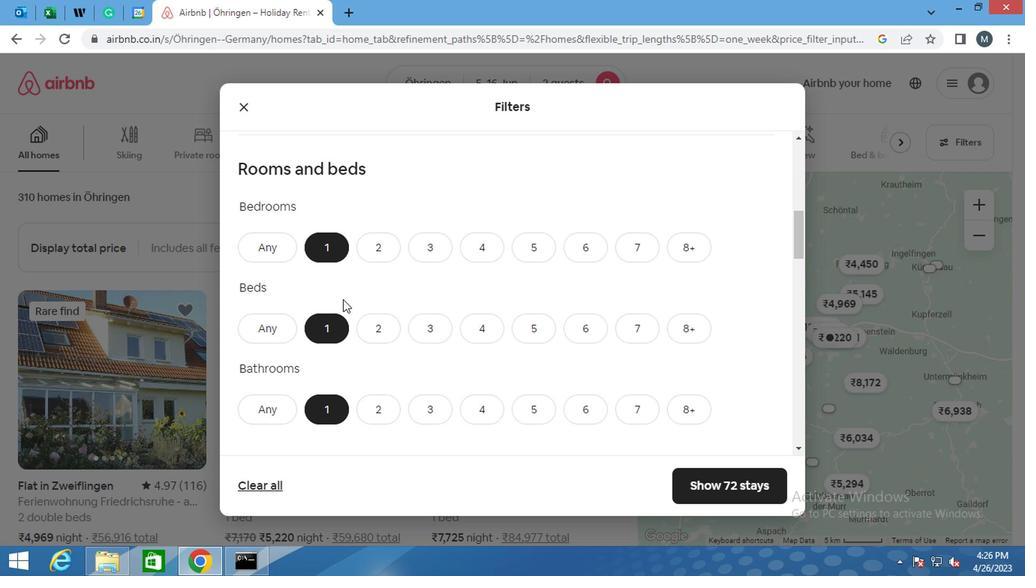 
Action: Mouse scrolled (338, 287) with delta (0, 0)
Screenshot: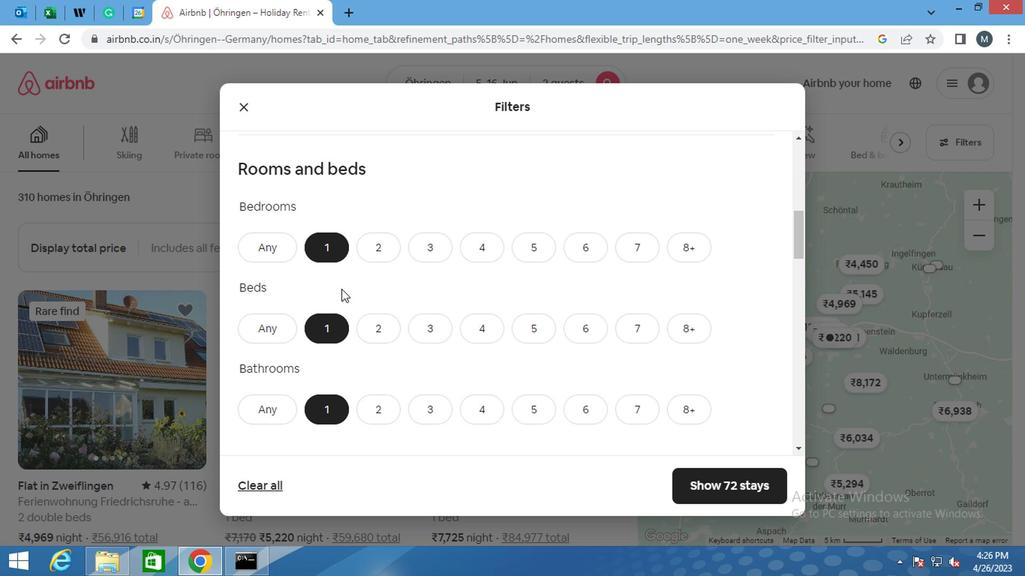 
Action: Mouse scrolled (338, 287) with delta (0, 0)
Screenshot: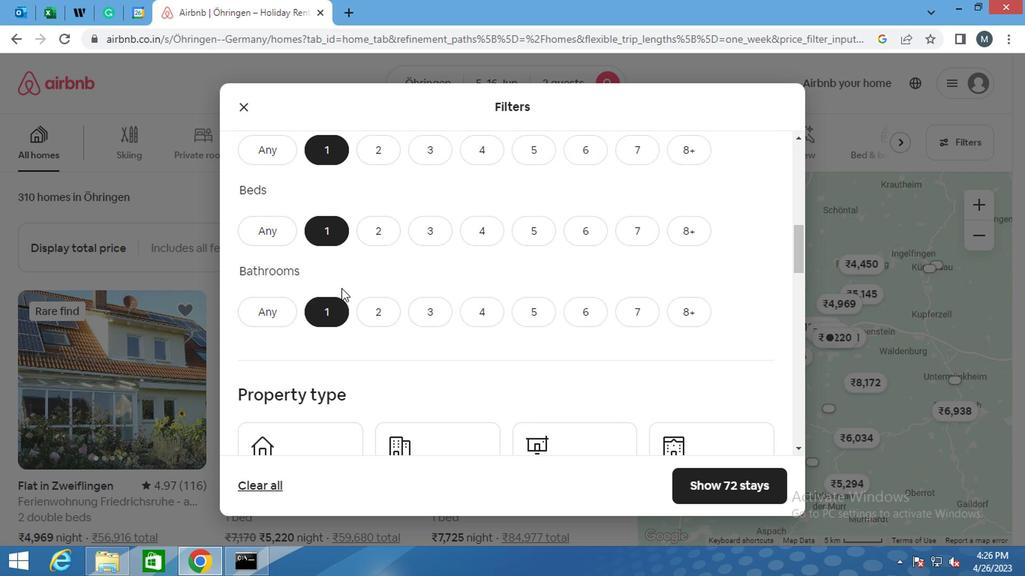 
Action: Mouse moved to (337, 288)
Screenshot: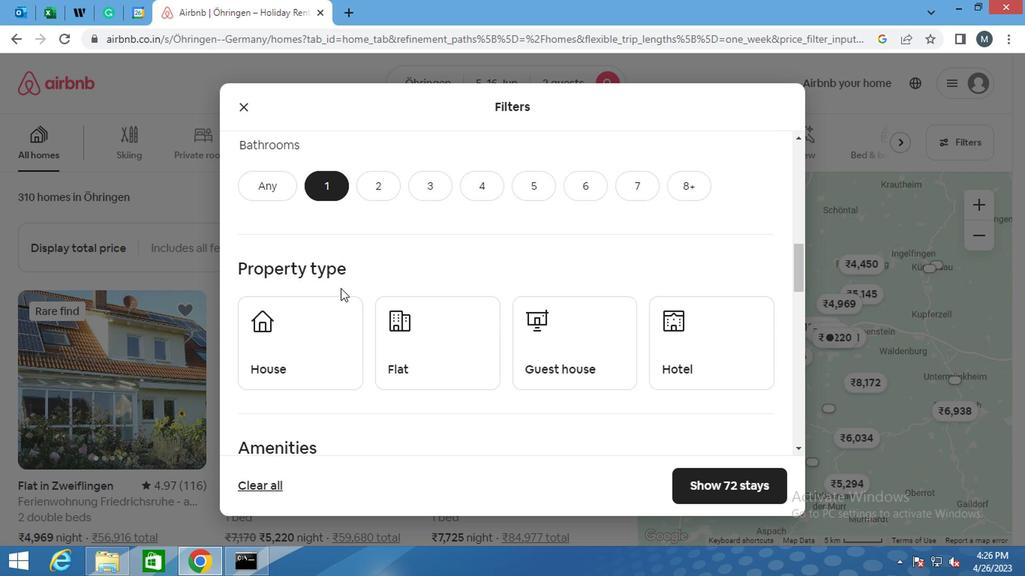 
Action: Mouse scrolled (337, 287) with delta (0, 0)
Screenshot: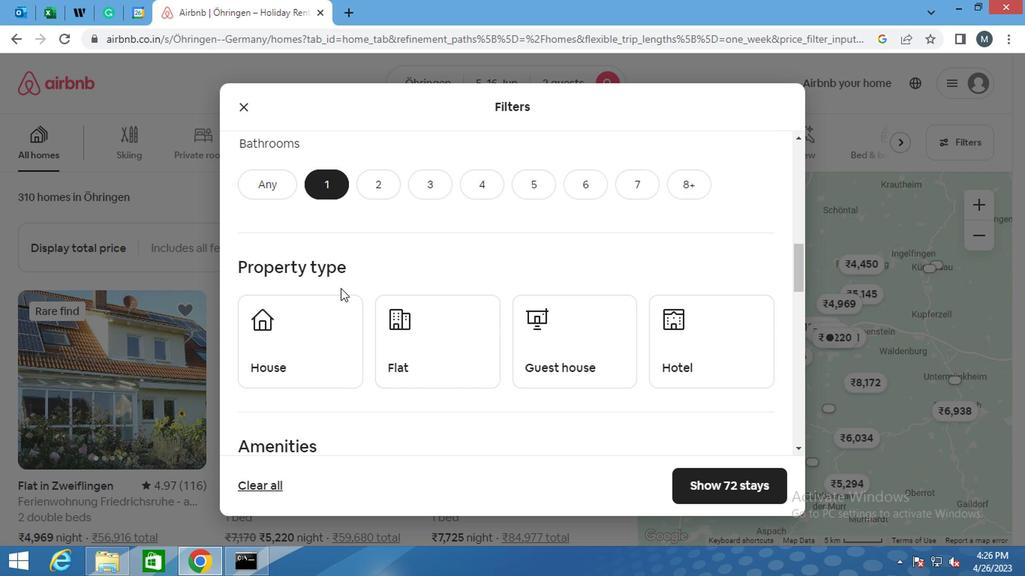 
Action: Mouse moved to (314, 301)
Screenshot: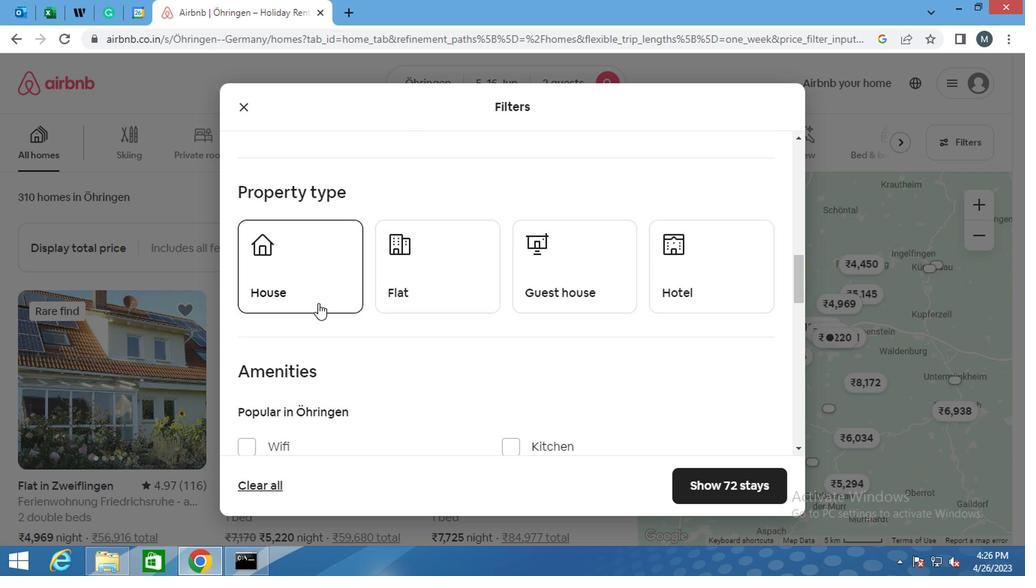 
Action: Mouse pressed left at (314, 301)
Screenshot: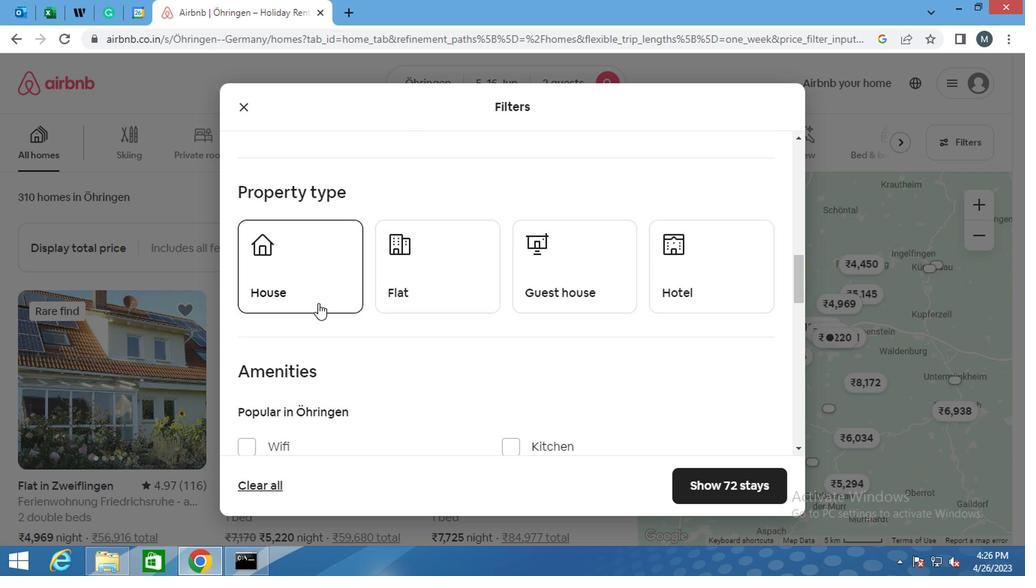 
Action: Mouse moved to (408, 293)
Screenshot: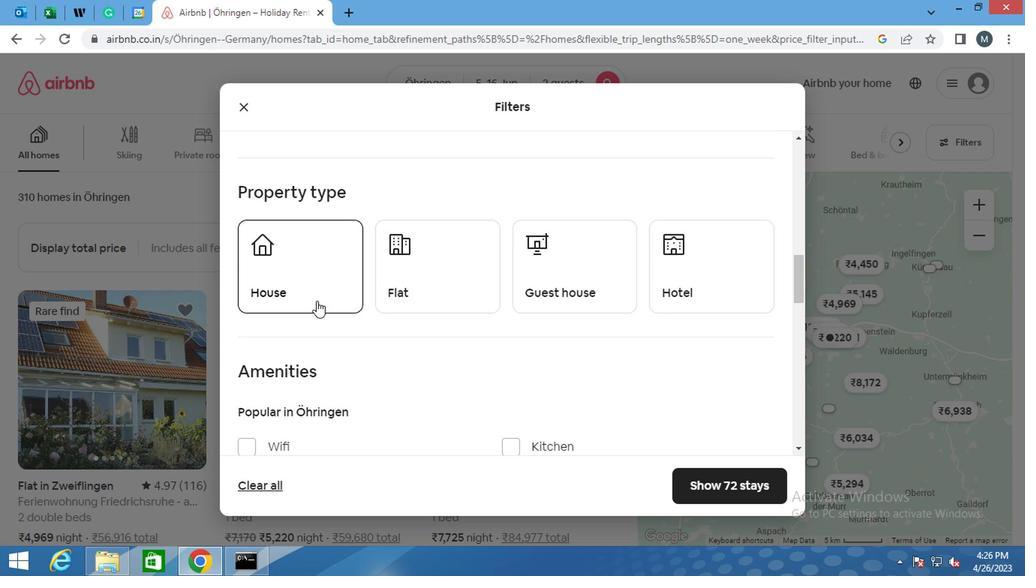 
Action: Mouse pressed left at (408, 293)
Screenshot: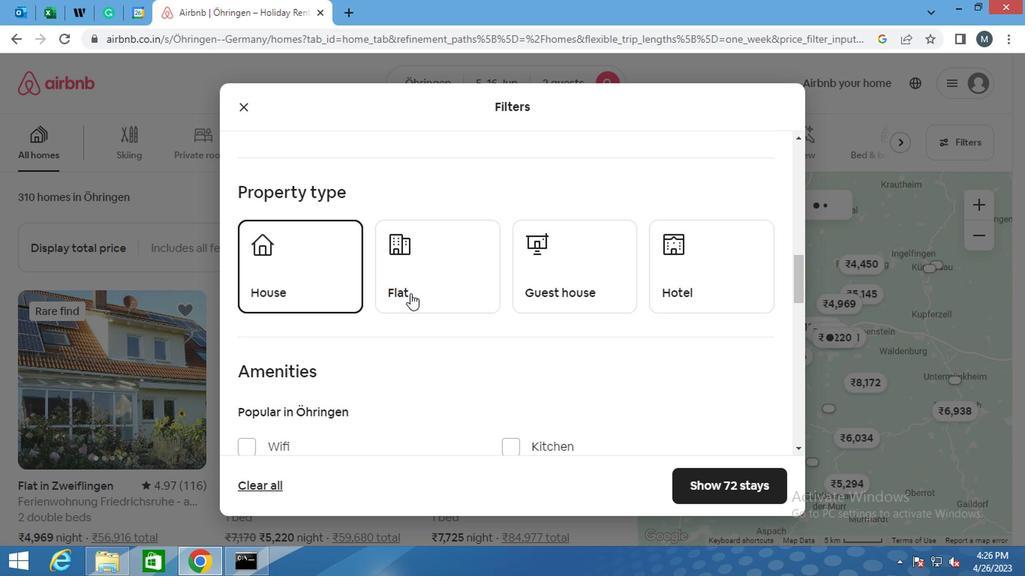 
Action: Mouse moved to (540, 283)
Screenshot: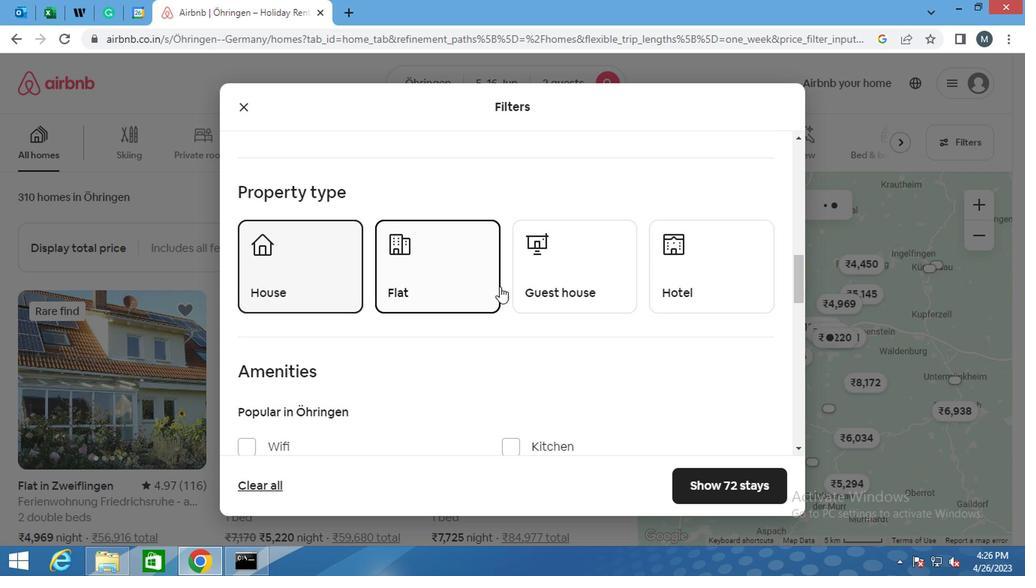 
Action: Mouse pressed left at (540, 283)
Screenshot: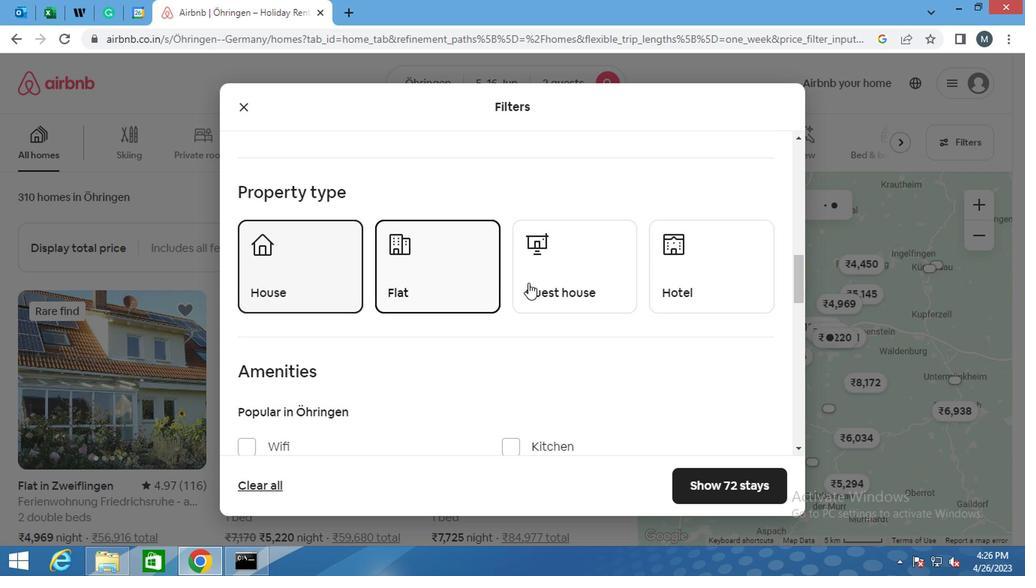
Action: Mouse moved to (668, 275)
Screenshot: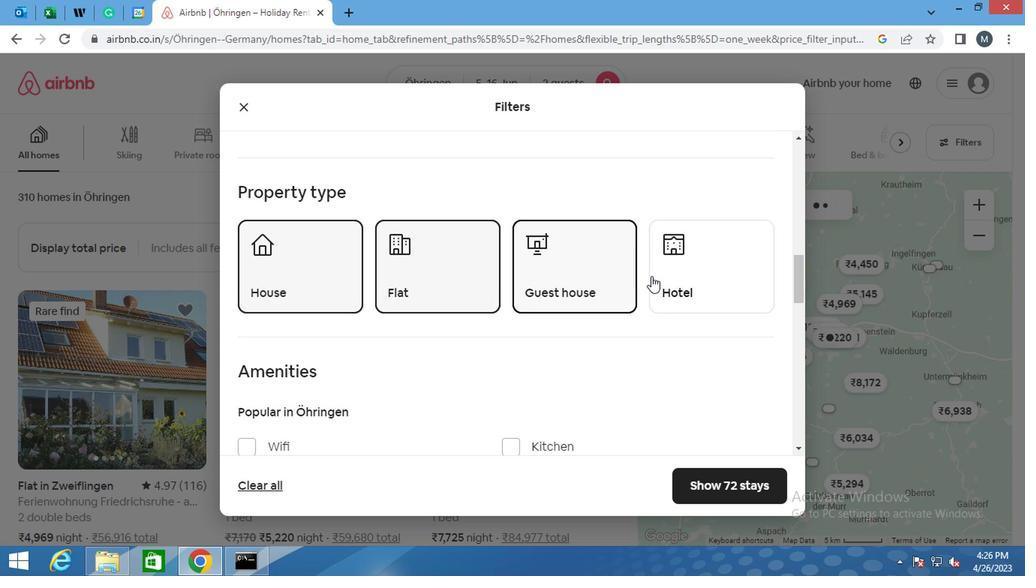
Action: Mouse pressed left at (668, 275)
Screenshot: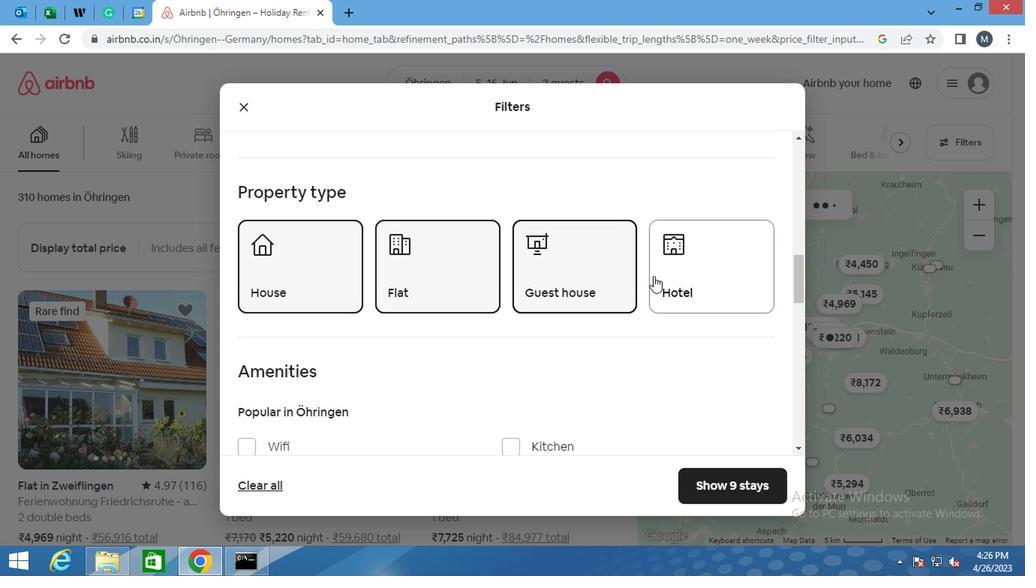 
Action: Mouse moved to (417, 289)
Screenshot: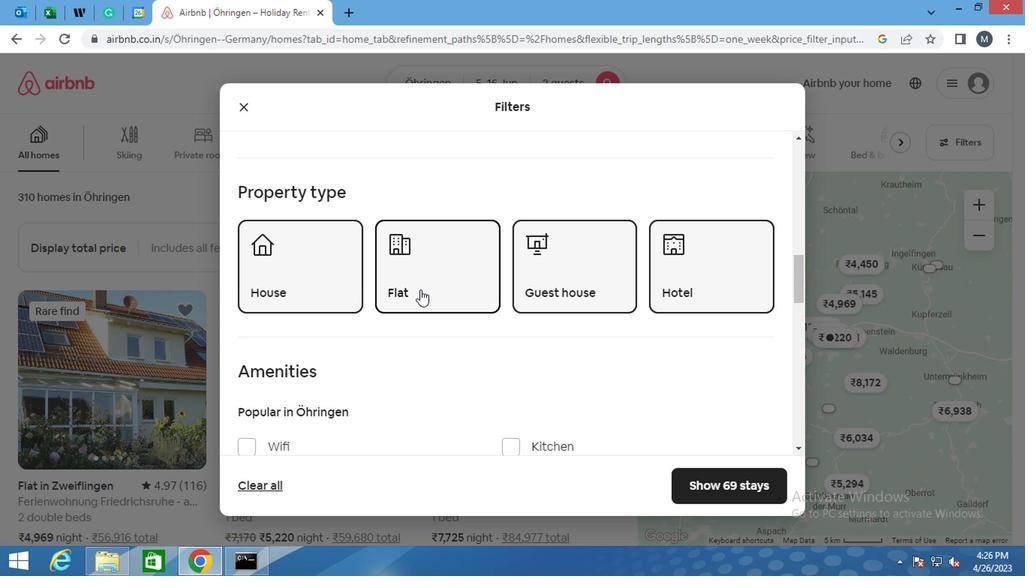 
Action: Mouse scrolled (417, 288) with delta (0, -1)
Screenshot: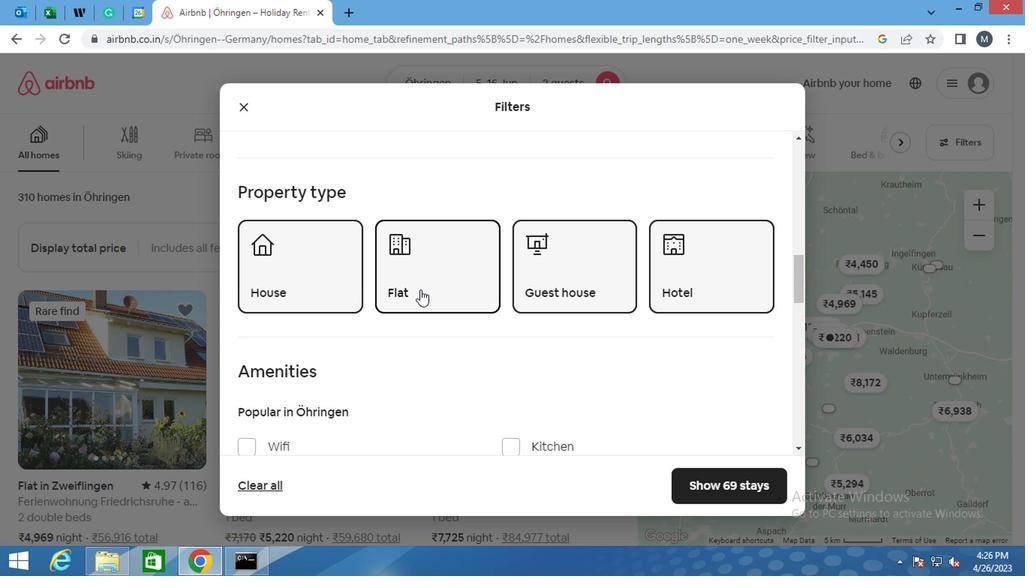 
Action: Mouse moved to (336, 309)
Screenshot: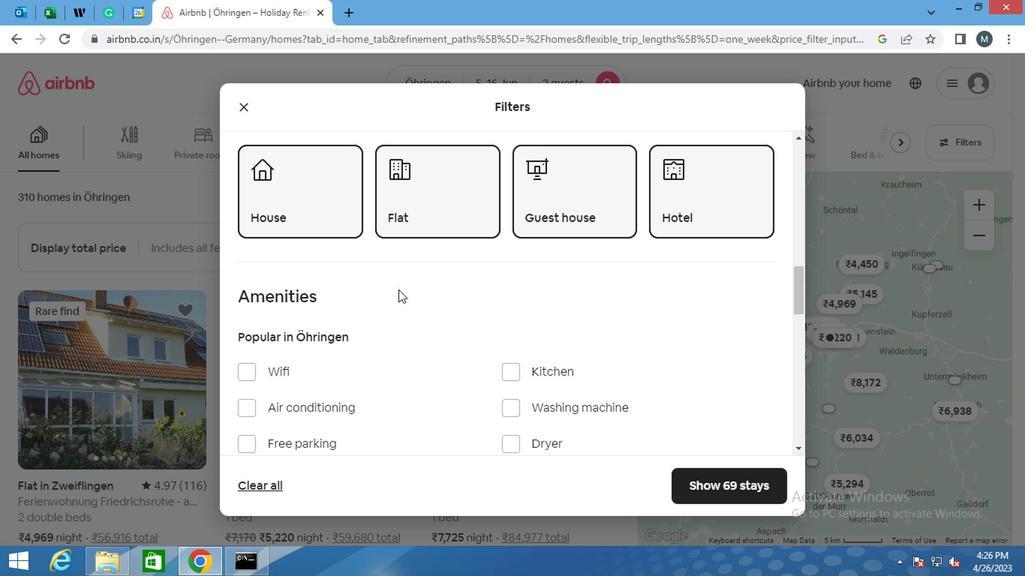 
Action: Mouse scrolled (336, 309) with delta (0, 0)
Screenshot: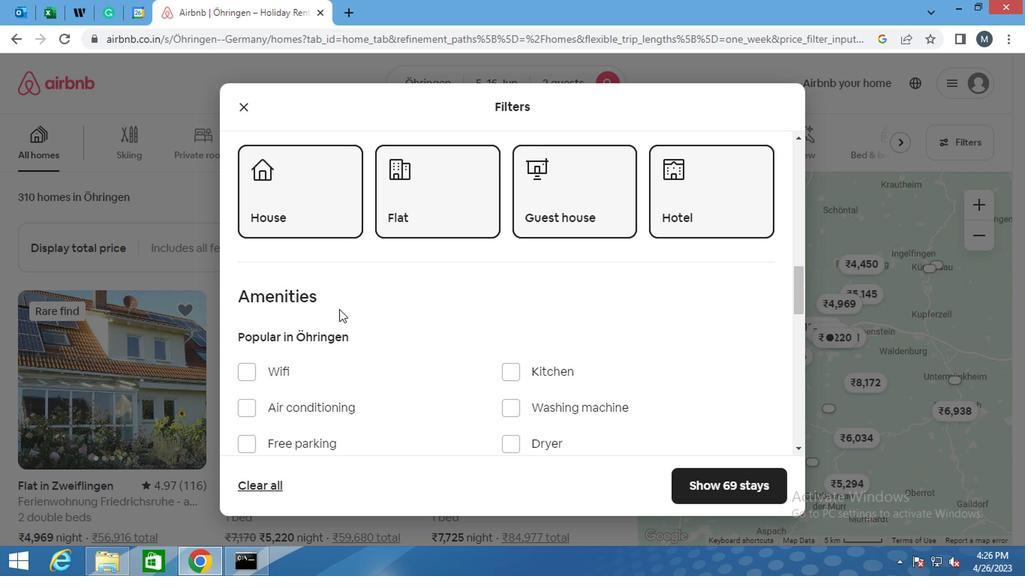 
Action: Mouse moved to (240, 302)
Screenshot: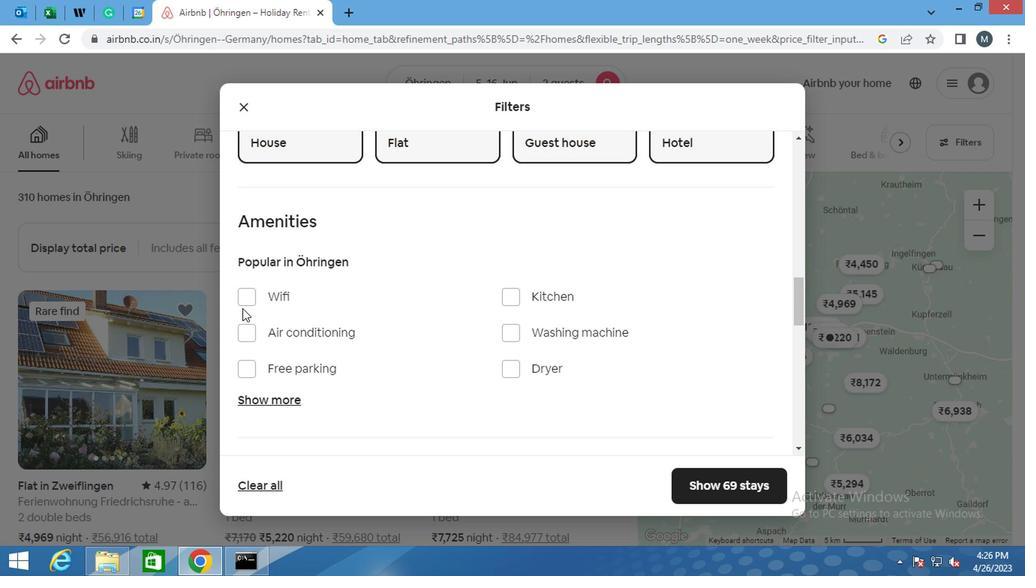 
Action: Mouse pressed left at (240, 302)
Screenshot: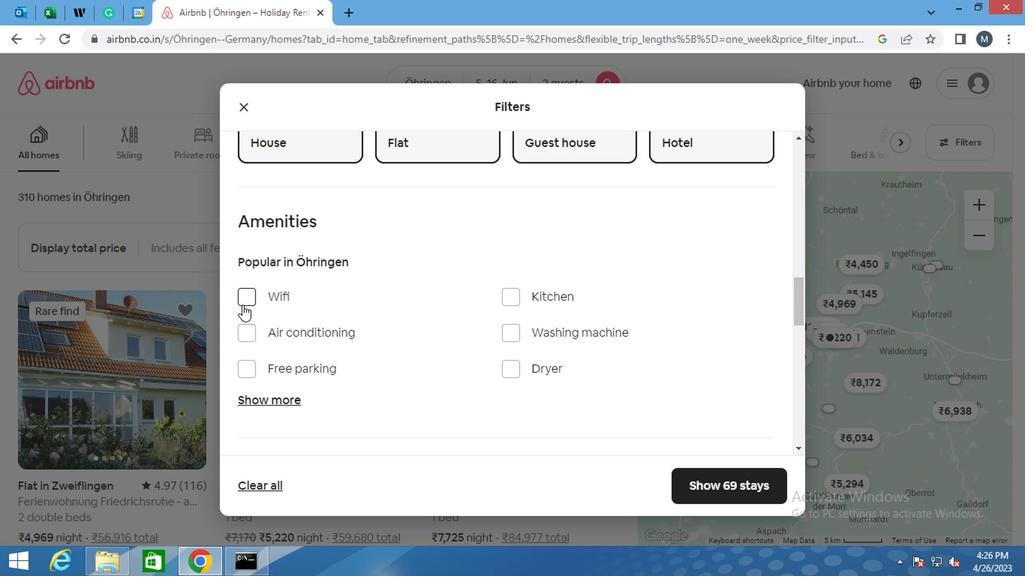 
Action: Mouse moved to (363, 275)
Screenshot: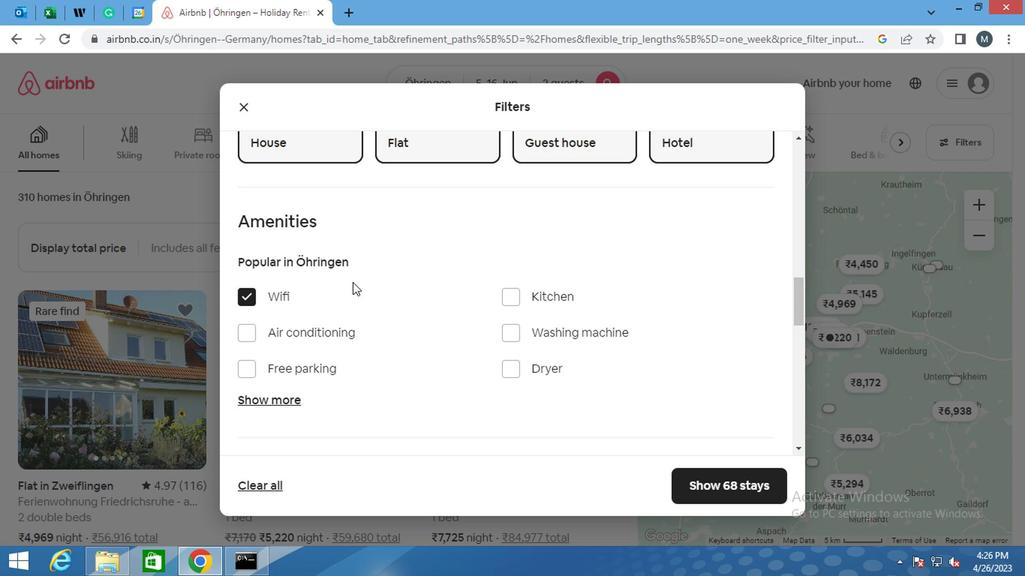 
Action: Mouse scrolled (363, 275) with delta (0, 0)
Screenshot: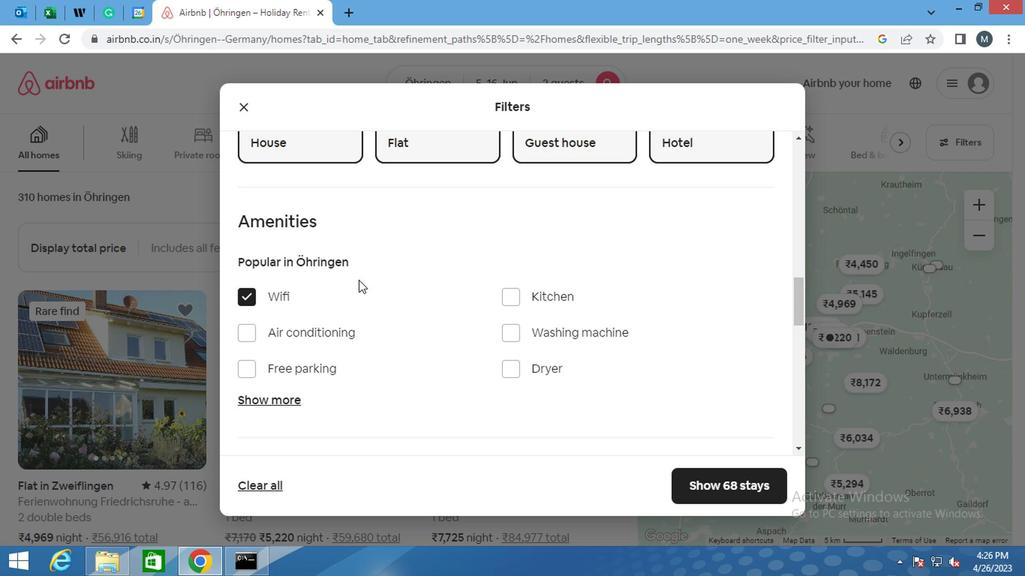 
Action: Mouse moved to (504, 259)
Screenshot: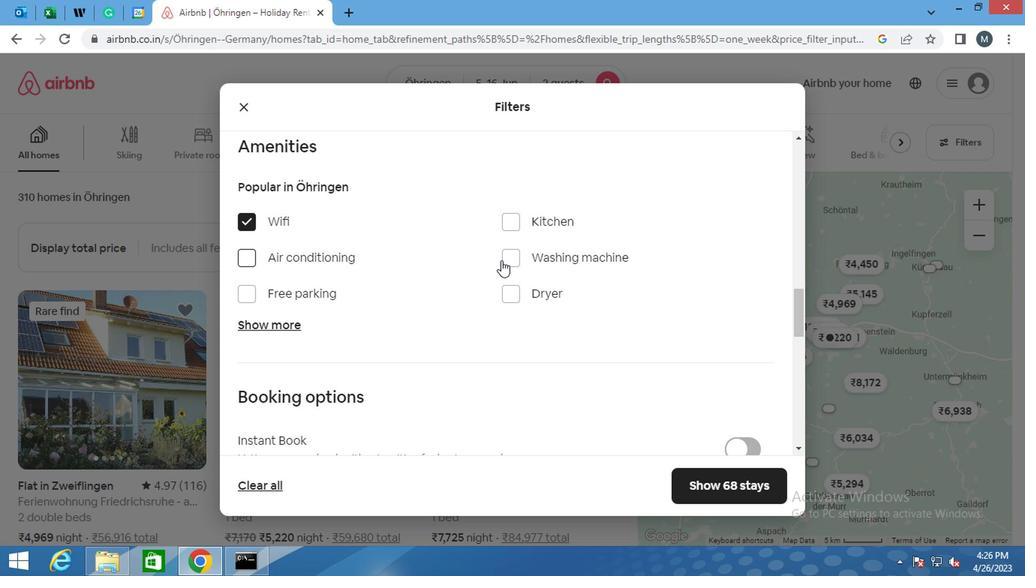 
Action: Mouse pressed left at (504, 259)
Screenshot: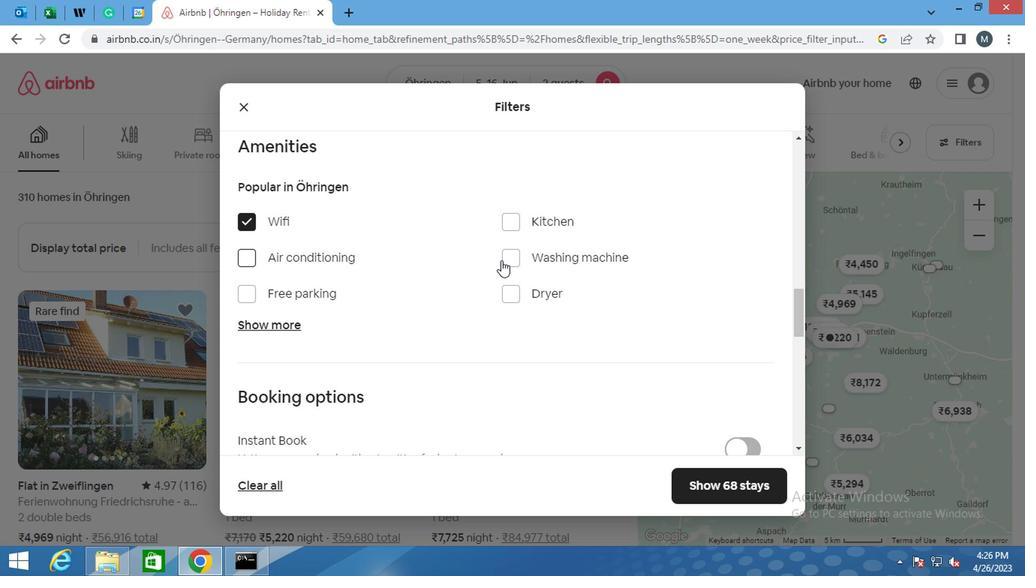 
Action: Mouse moved to (348, 264)
Screenshot: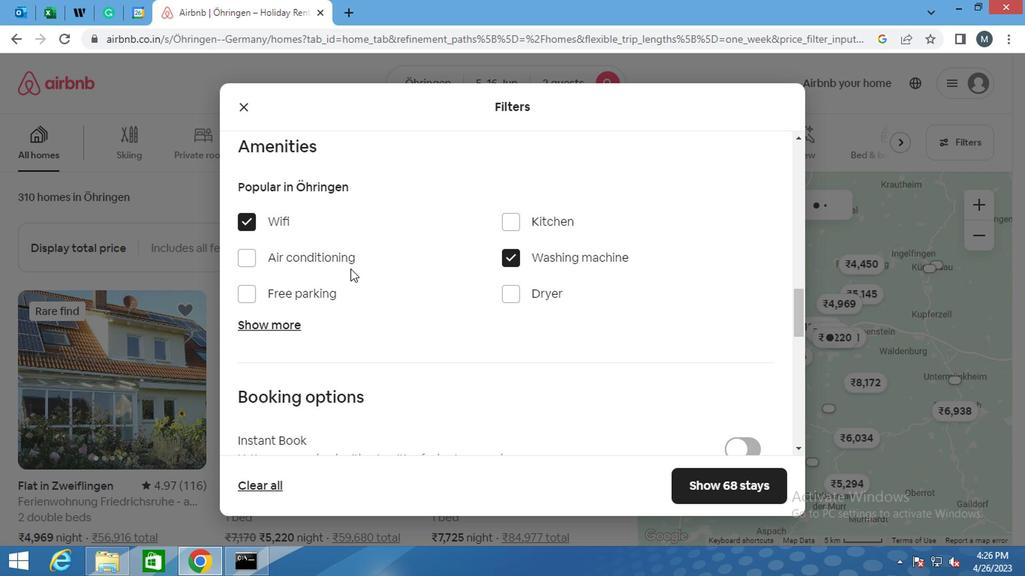 
Action: Mouse scrolled (348, 263) with delta (0, -1)
Screenshot: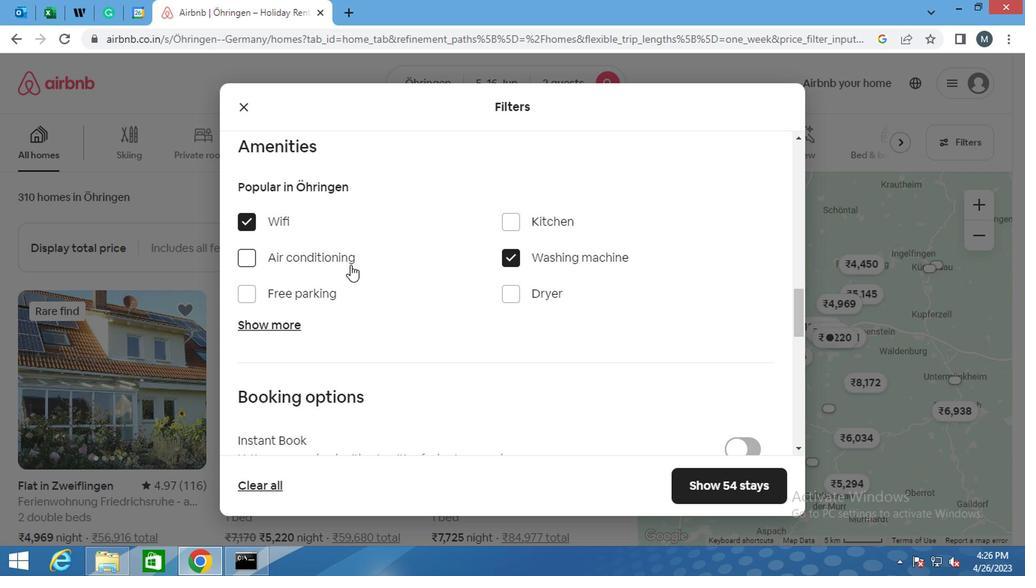 
Action: Mouse moved to (349, 263)
Screenshot: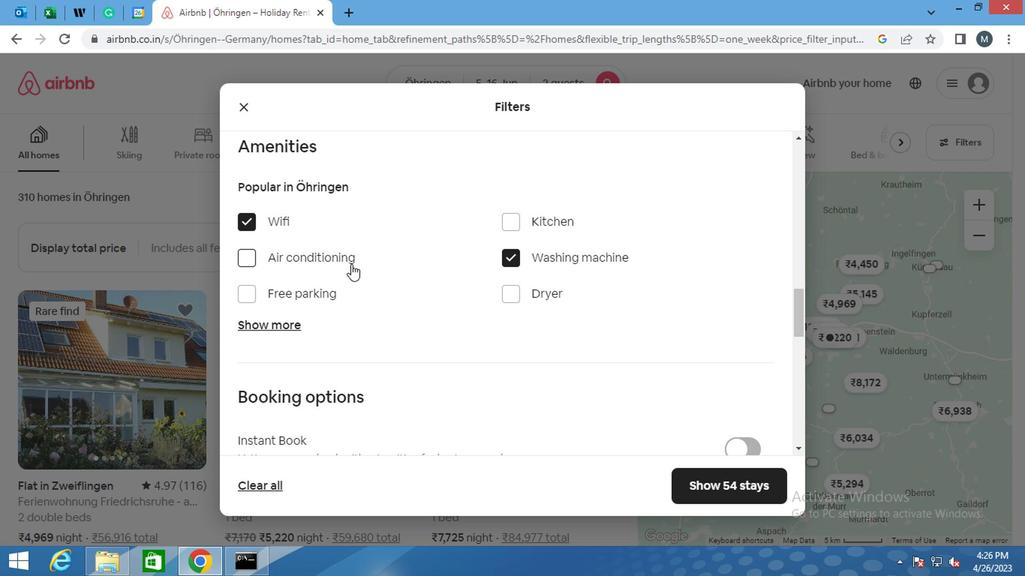 
Action: Mouse scrolled (349, 262) with delta (0, 0)
Screenshot: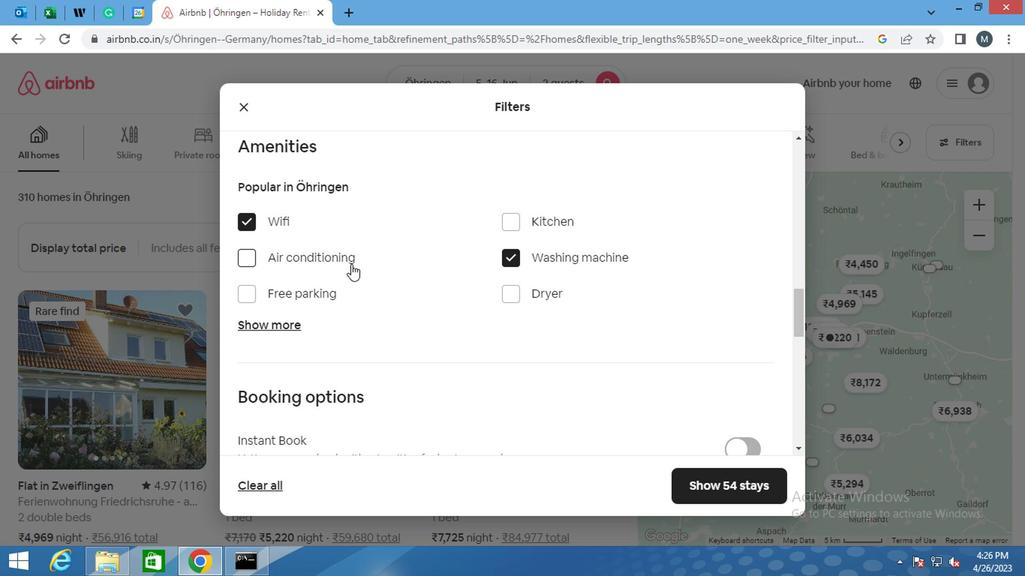 
Action: Mouse moved to (349, 263)
Screenshot: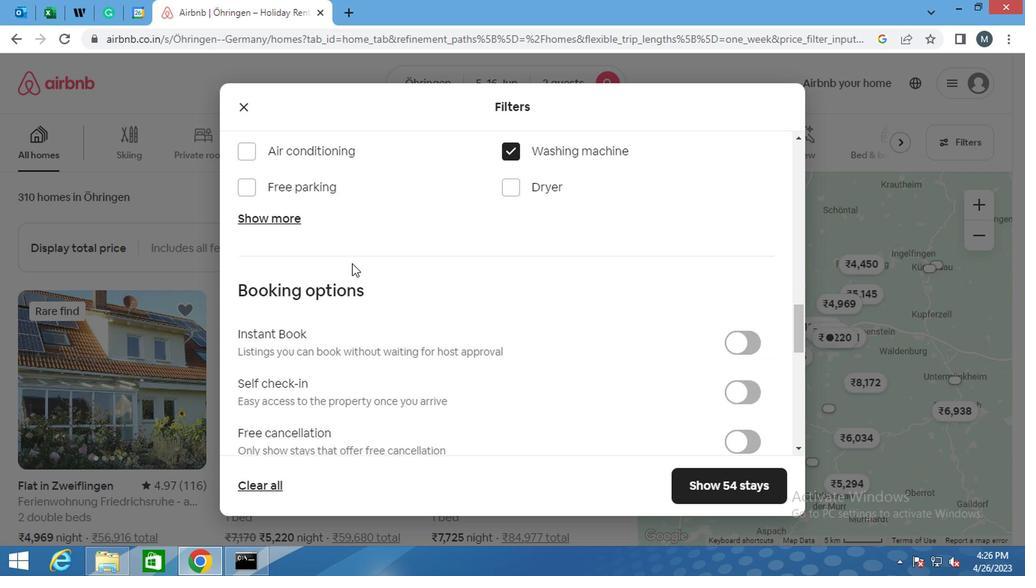 
Action: Mouse scrolled (349, 262) with delta (0, 0)
Screenshot: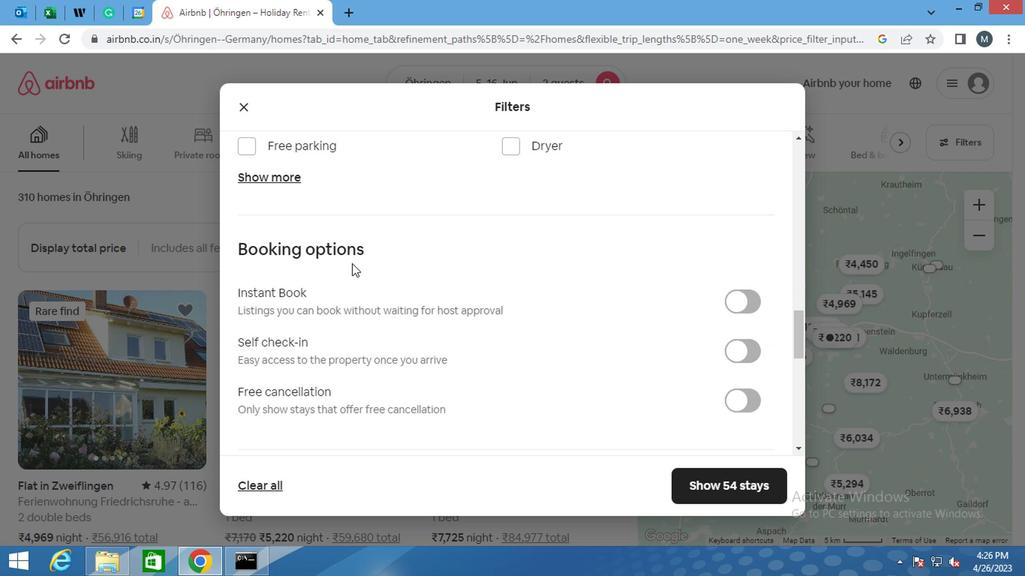 
Action: Mouse moved to (747, 271)
Screenshot: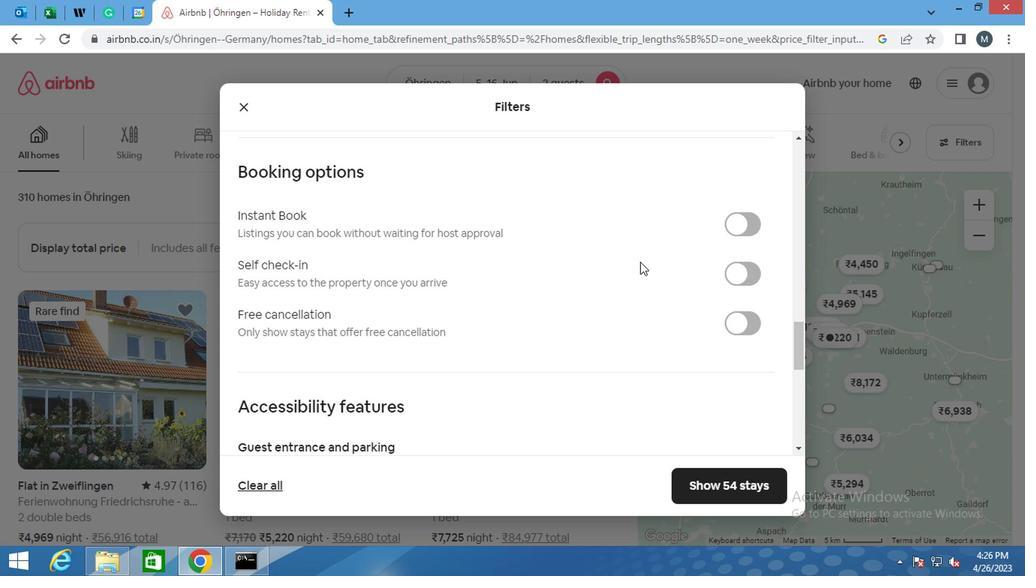 
Action: Mouse pressed left at (747, 271)
Screenshot: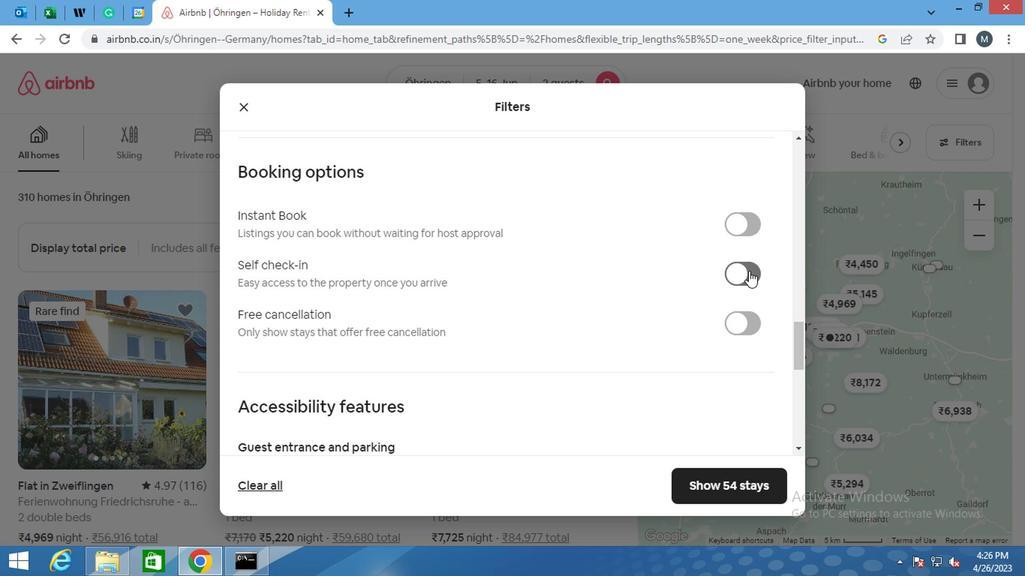 
Action: Mouse moved to (371, 282)
Screenshot: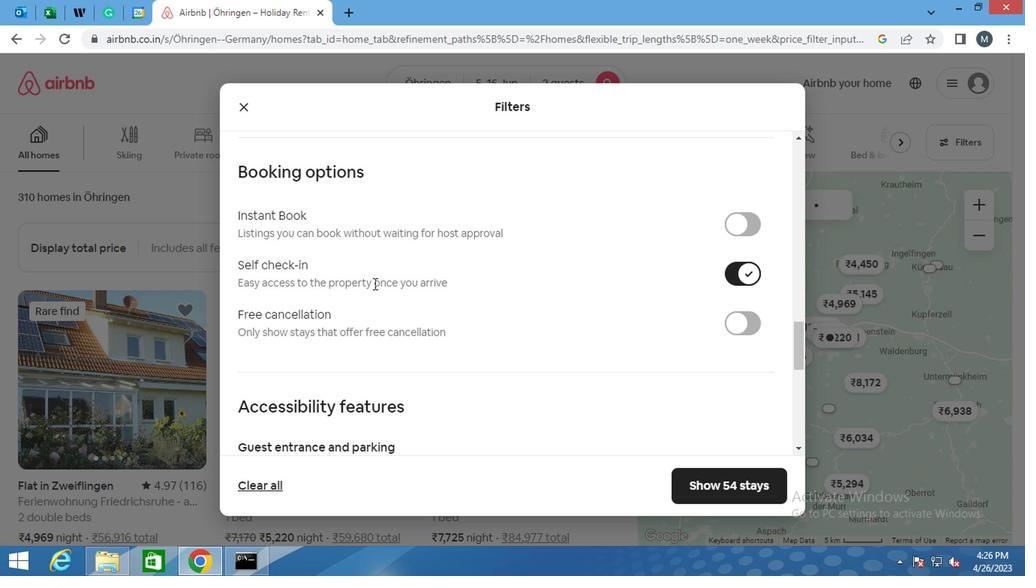 
Action: Mouse scrolled (371, 282) with delta (0, 0)
Screenshot: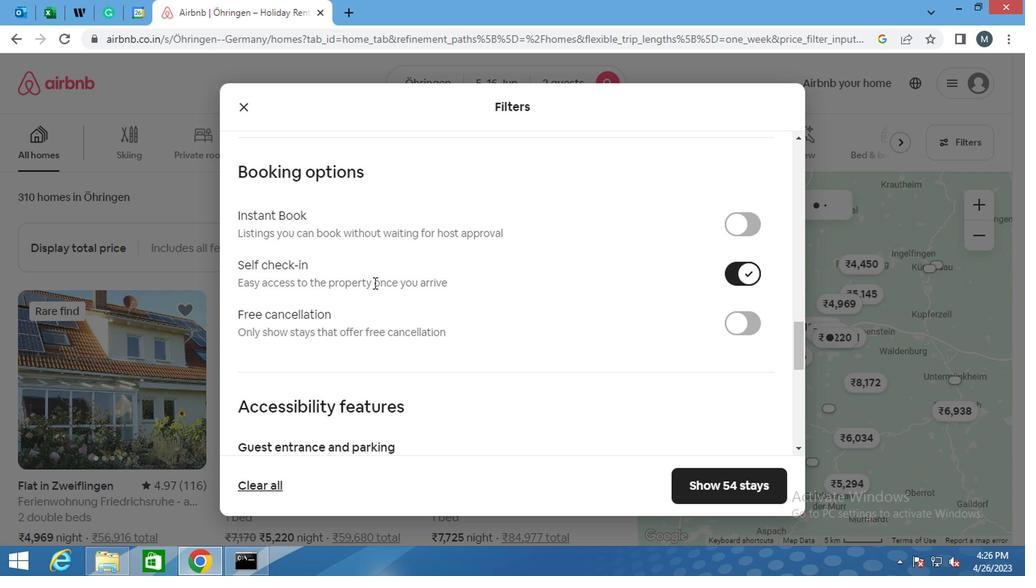 
Action: Mouse scrolled (371, 282) with delta (0, 0)
Screenshot: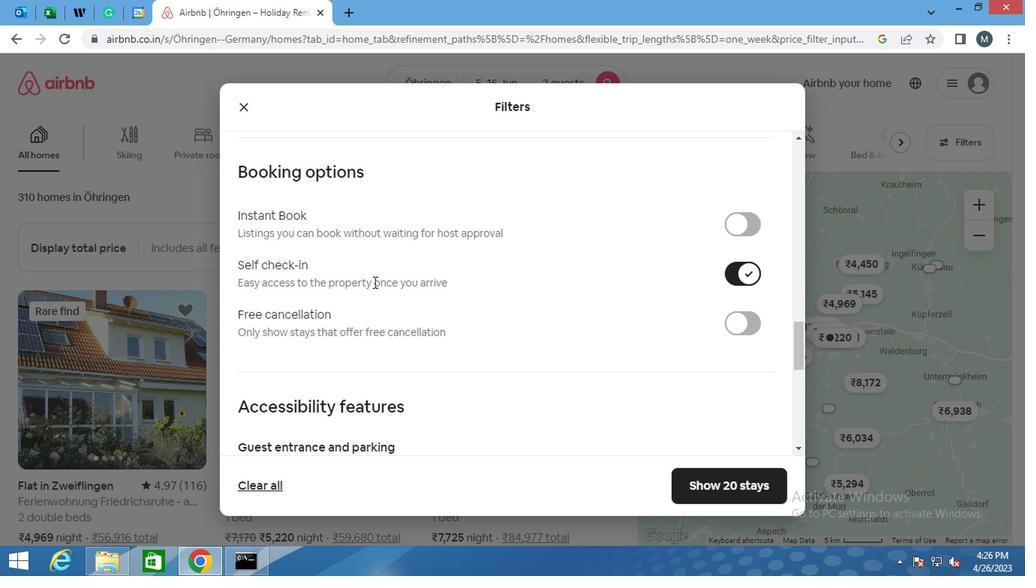 
Action: Mouse scrolled (371, 282) with delta (0, 0)
Screenshot: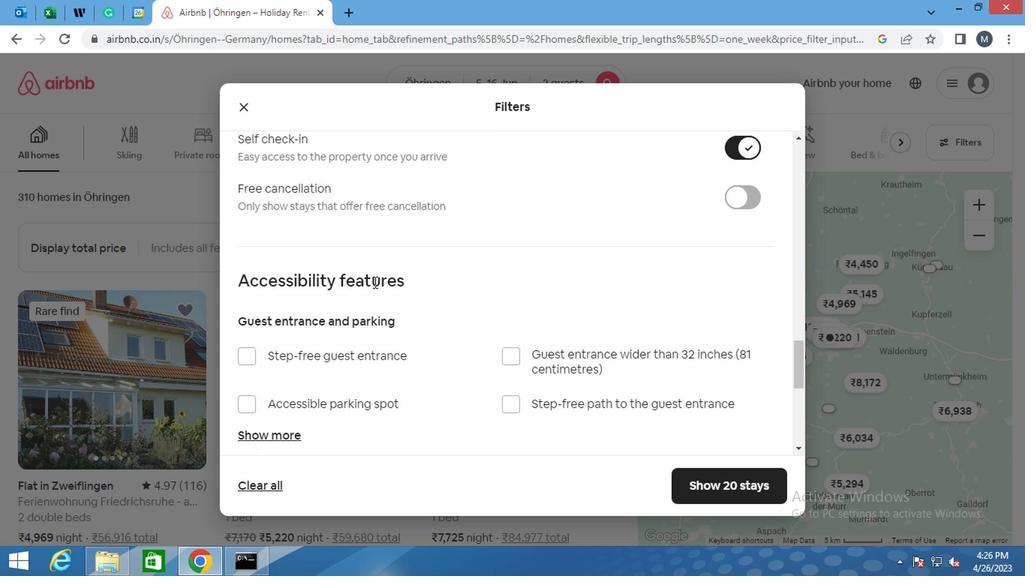 
Action: Mouse scrolled (371, 282) with delta (0, 0)
Screenshot: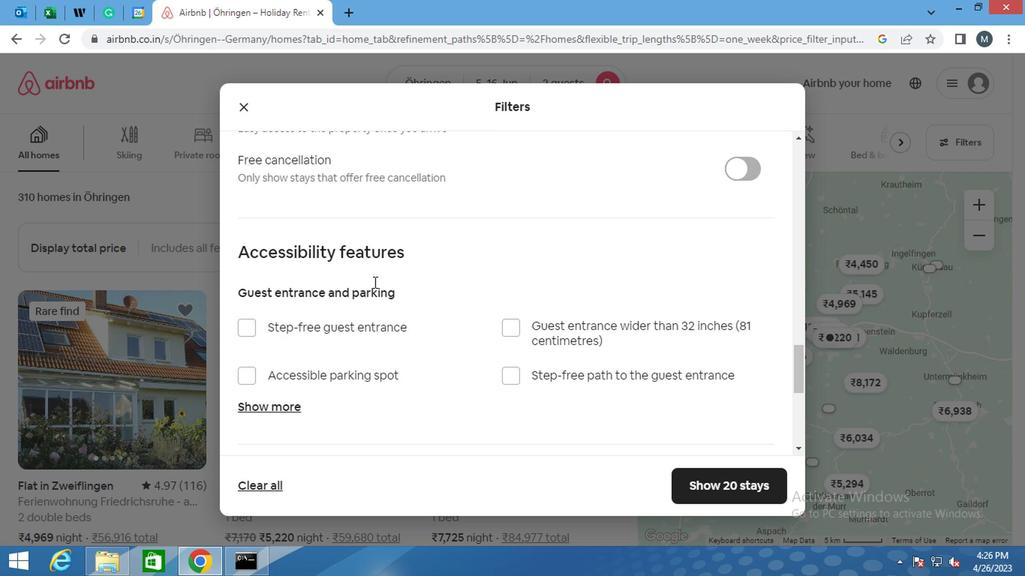 
Action: Mouse moved to (314, 327)
Screenshot: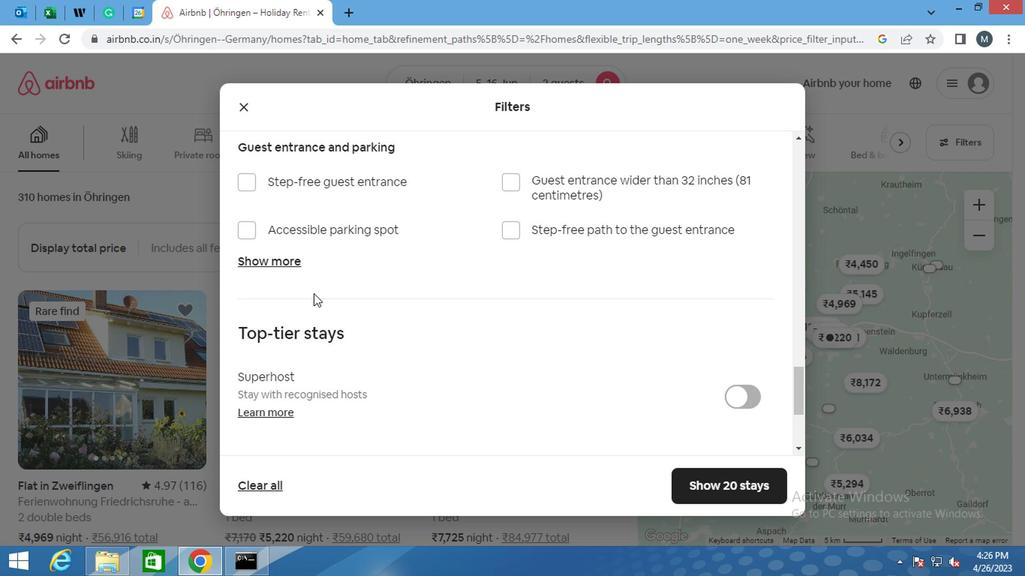 
Action: Mouse scrolled (314, 327) with delta (0, 0)
Screenshot: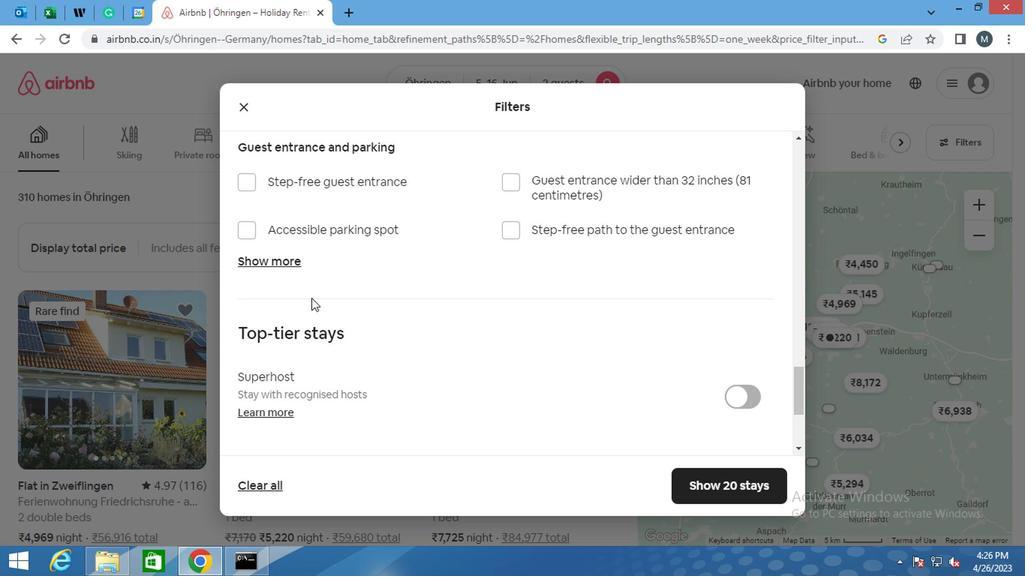
Action: Mouse moved to (315, 327)
Screenshot: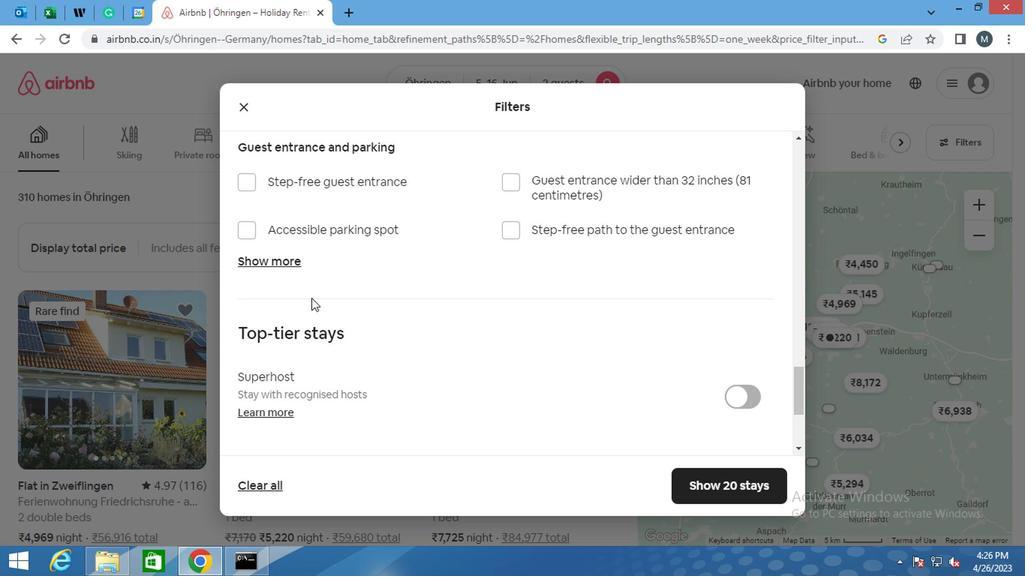 
Action: Mouse scrolled (315, 327) with delta (0, 0)
Screenshot: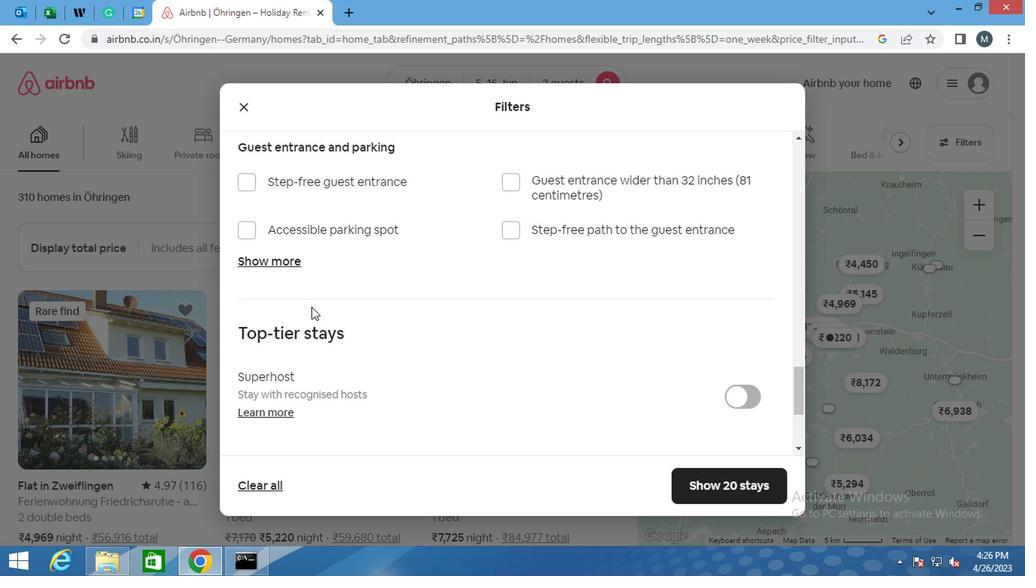 
Action: Mouse moved to (315, 331)
Screenshot: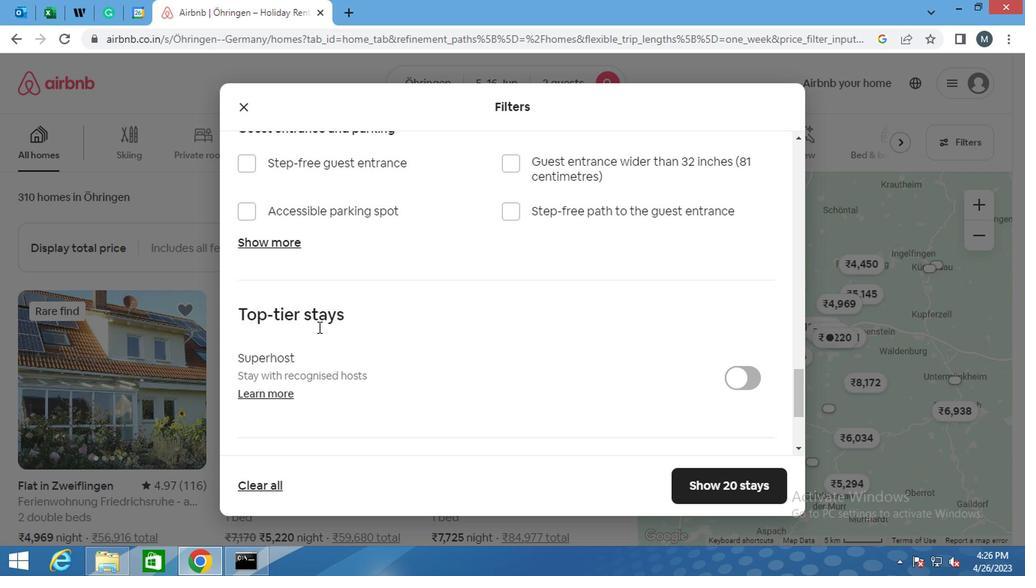 
Action: Mouse scrolled (315, 330) with delta (0, 0)
Screenshot: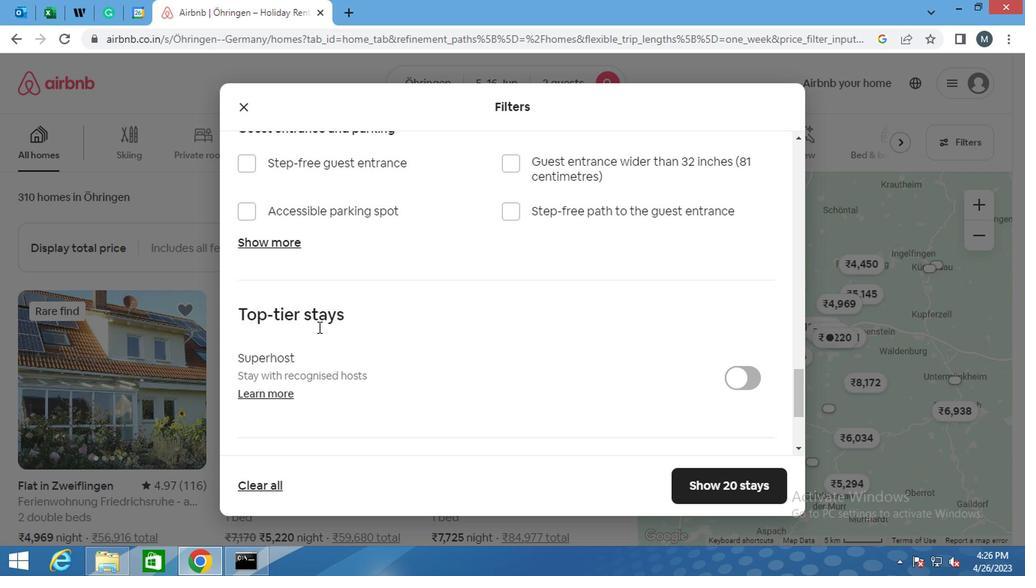 
Action: Mouse moved to (315, 334)
Screenshot: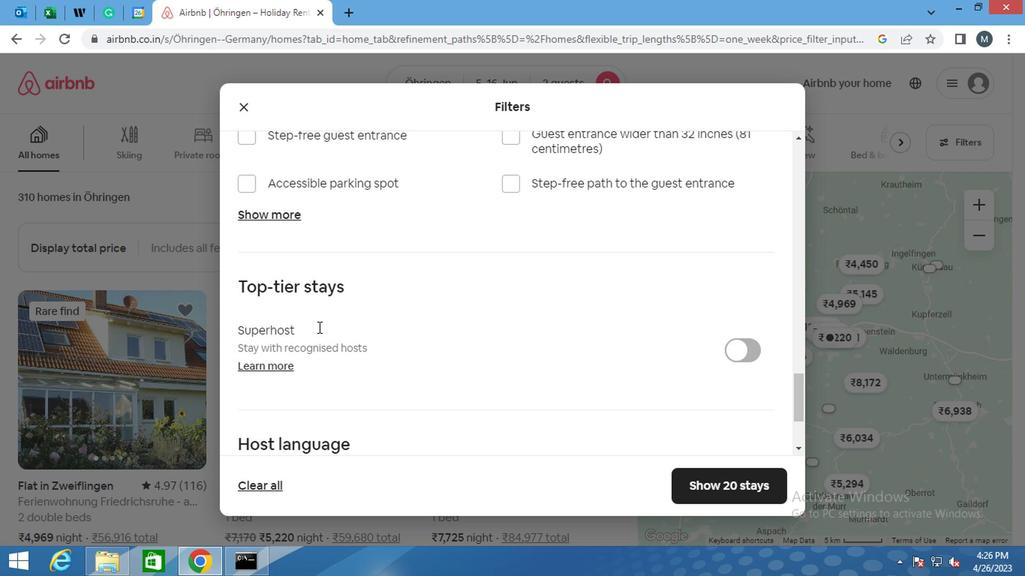 
Action: Mouse scrolled (315, 334) with delta (0, 0)
Screenshot: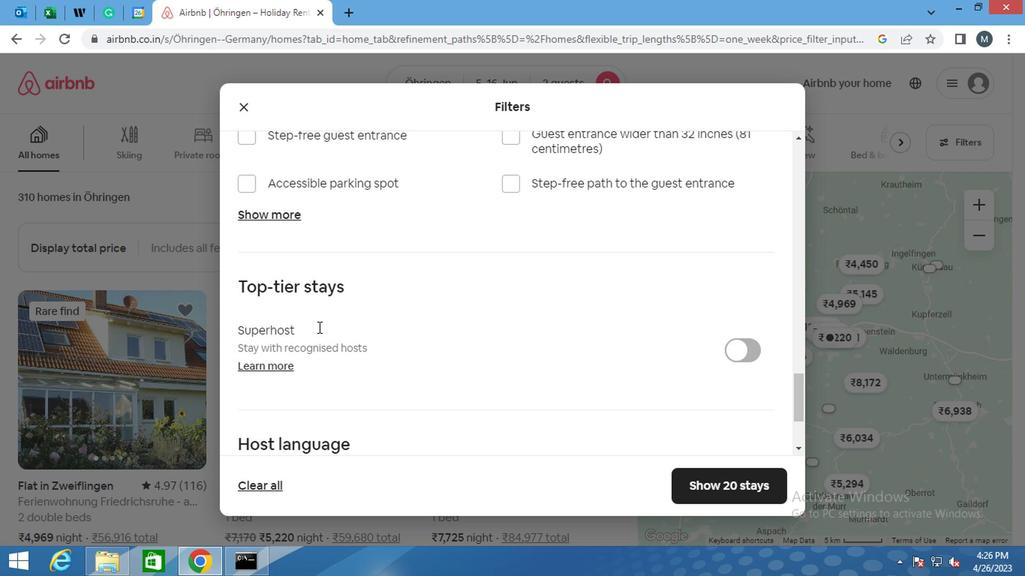 
Action: Mouse moved to (238, 352)
Screenshot: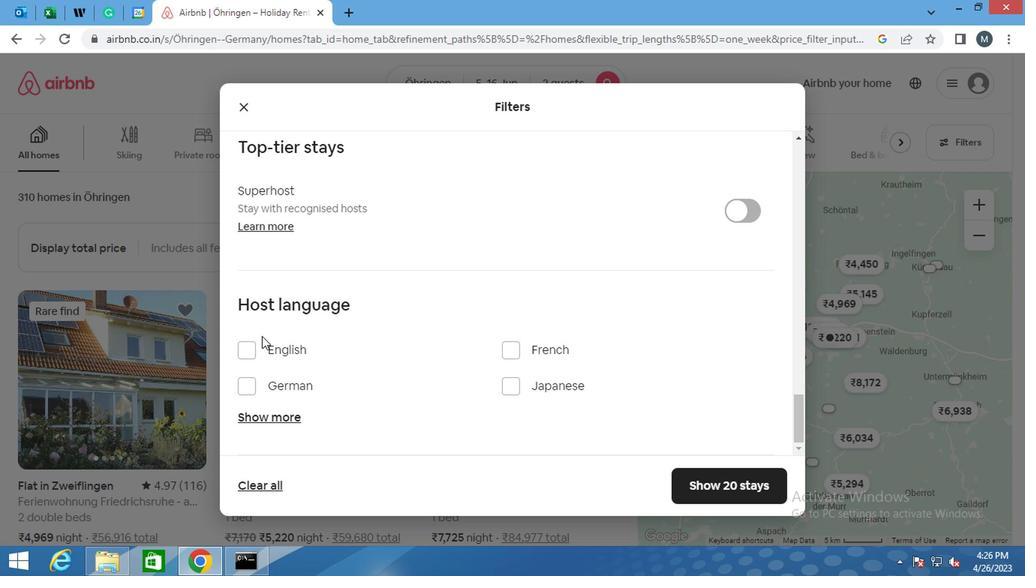 
Action: Mouse pressed left at (238, 352)
Screenshot: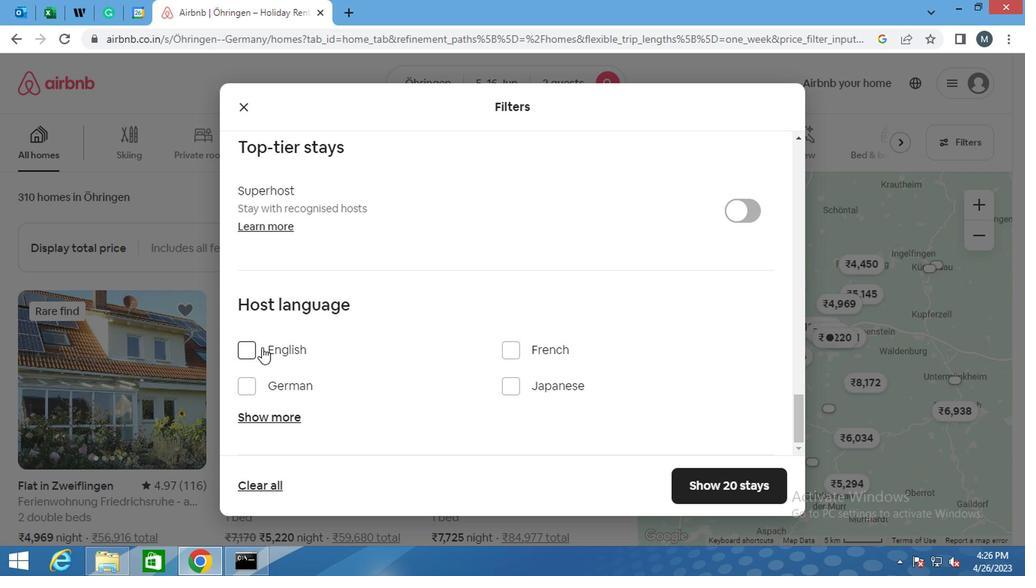
Action: Mouse moved to (573, 320)
Screenshot: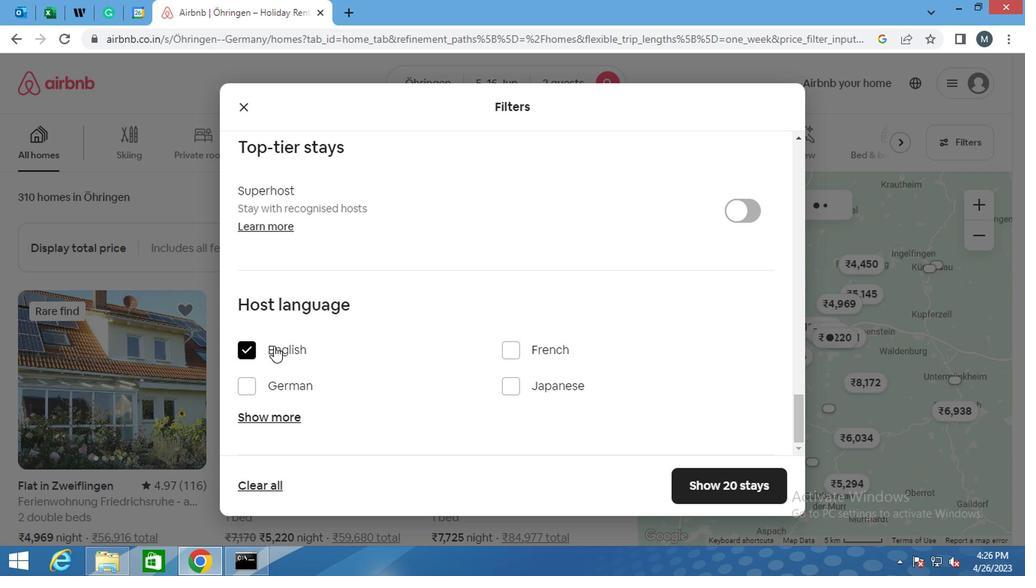 
Action: Mouse scrolled (573, 319) with delta (0, 0)
Screenshot: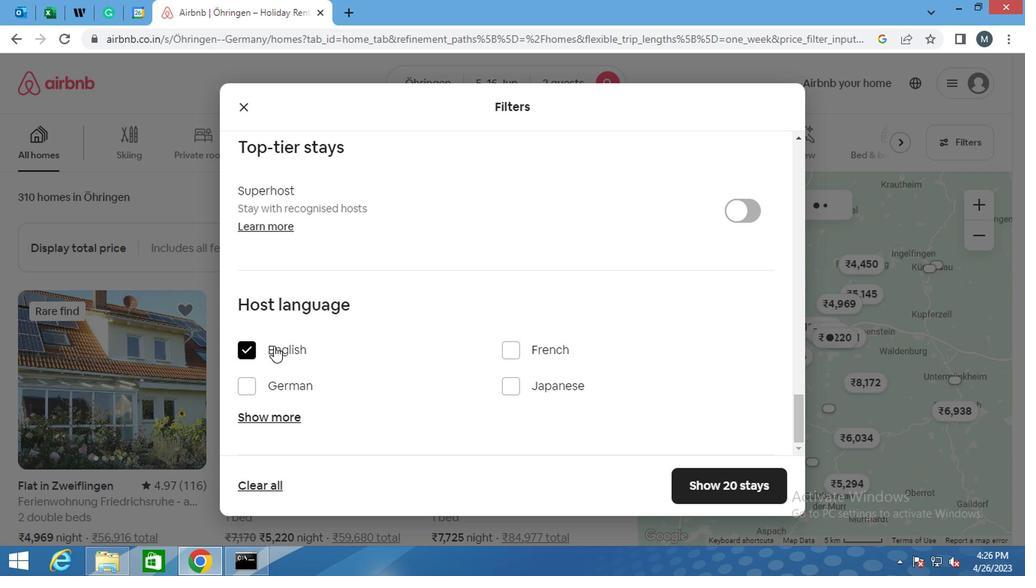 
Action: Mouse moved to (608, 382)
Screenshot: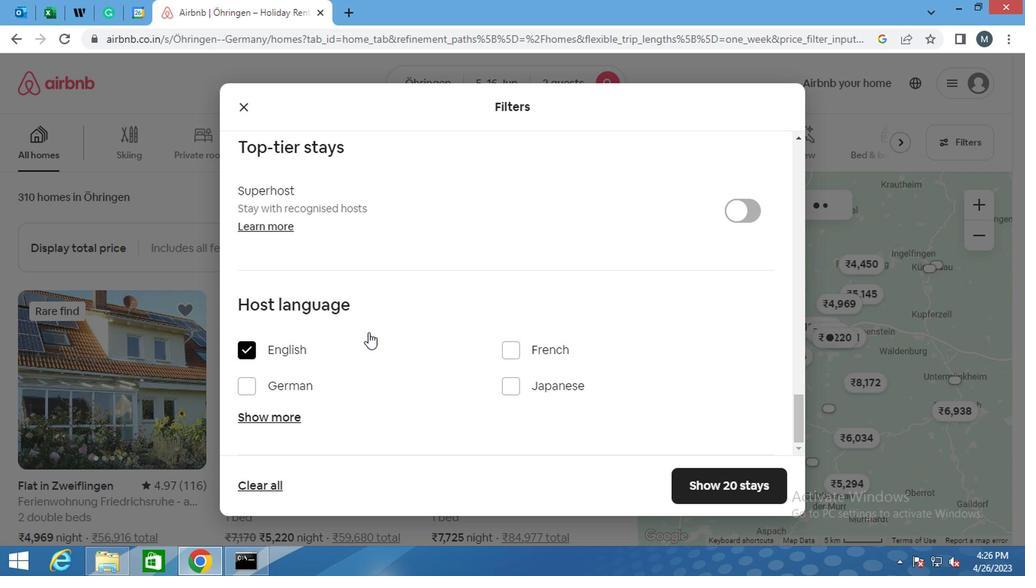 
Action: Mouse scrolled (608, 381) with delta (0, -1)
Screenshot: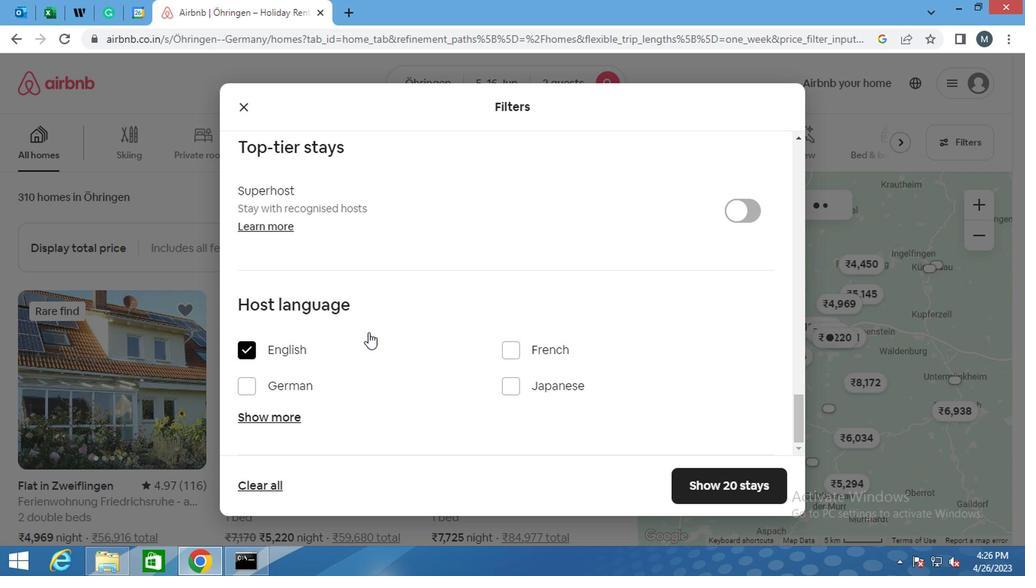 
Action: Mouse moved to (739, 485)
Screenshot: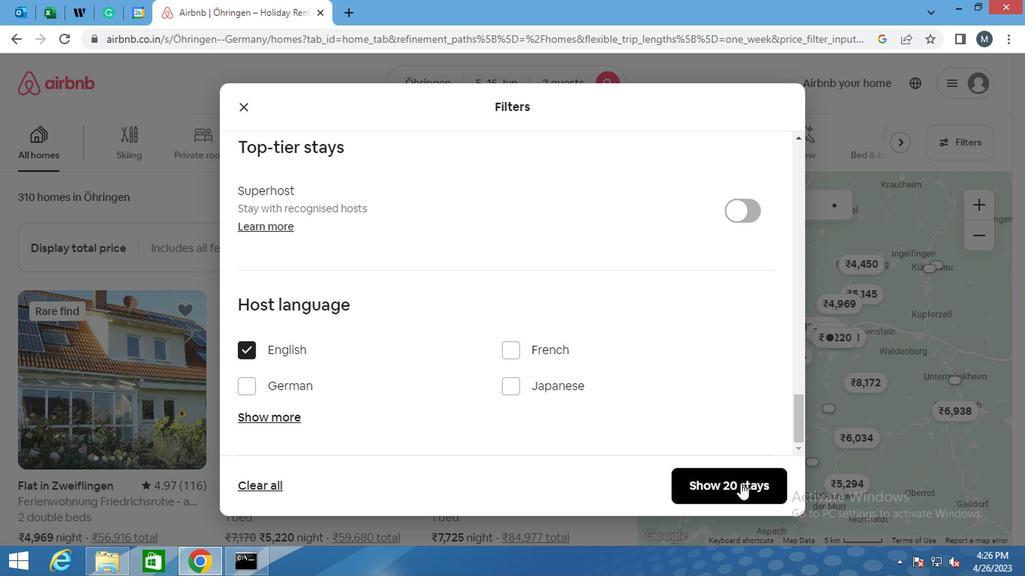 
Action: Mouse pressed left at (739, 485)
Screenshot: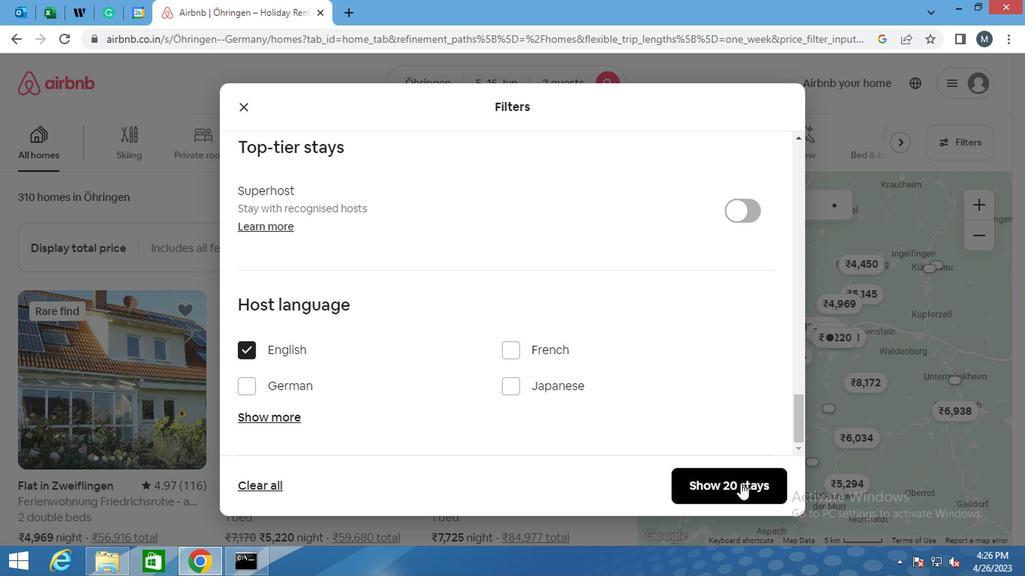 
Action: Mouse moved to (739, 484)
Screenshot: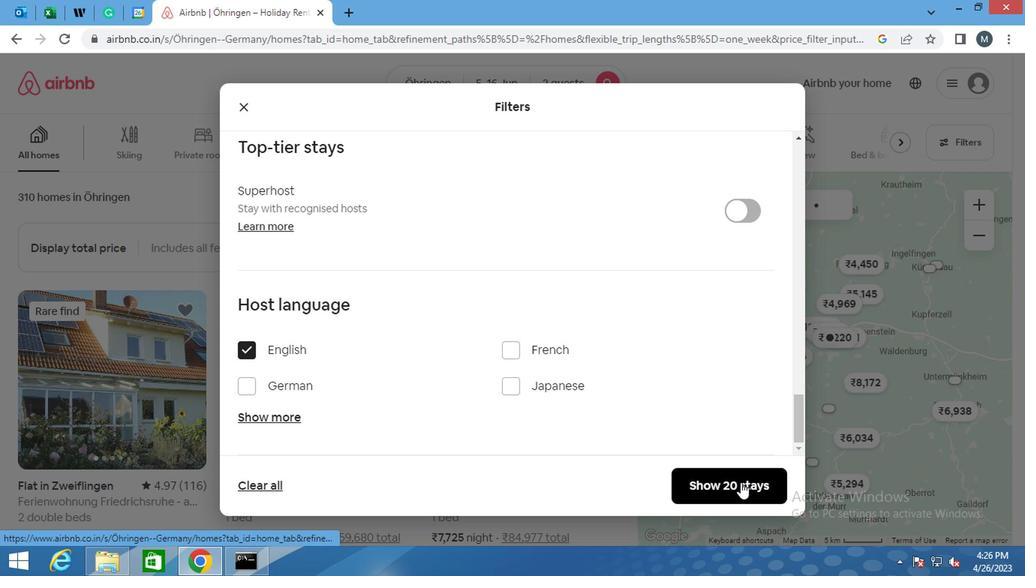 
